 Task: For heading Use Montserrat with yellow colour & bold.  font size for heading22,  'Change the font style of data to'Montserrat and font size to 14,  Change the alignment of both headline & data to Align right In the sheet  CashFlow analysisbook
Action: Mouse moved to (73, 146)
Screenshot: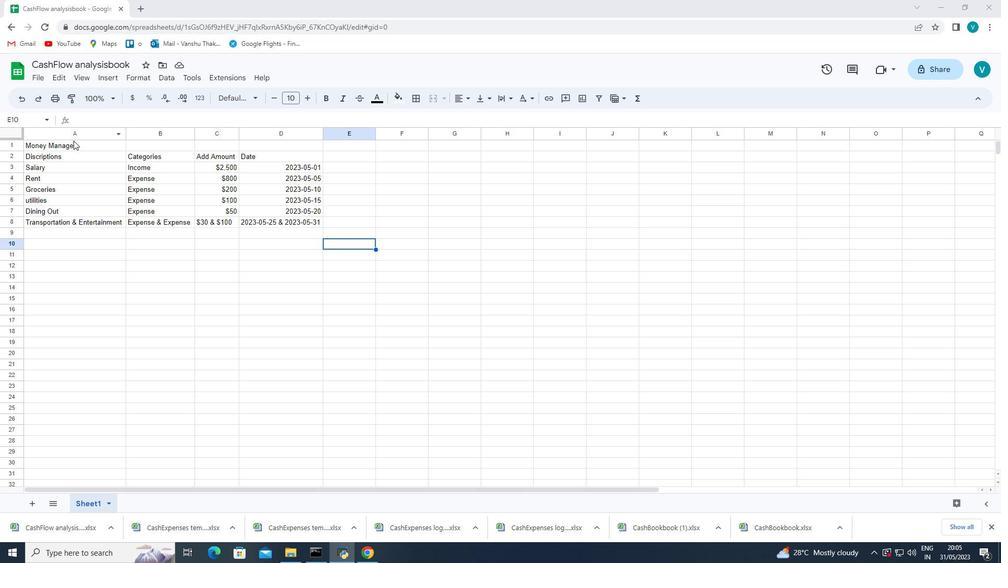 
Action: Mouse pressed left at (73, 146)
Screenshot: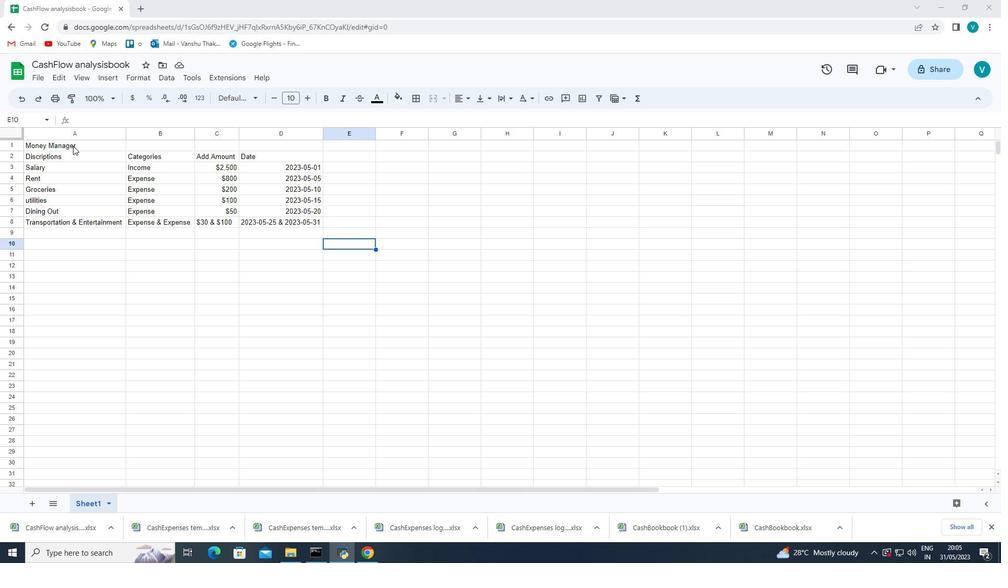 
Action: Mouse moved to (240, 101)
Screenshot: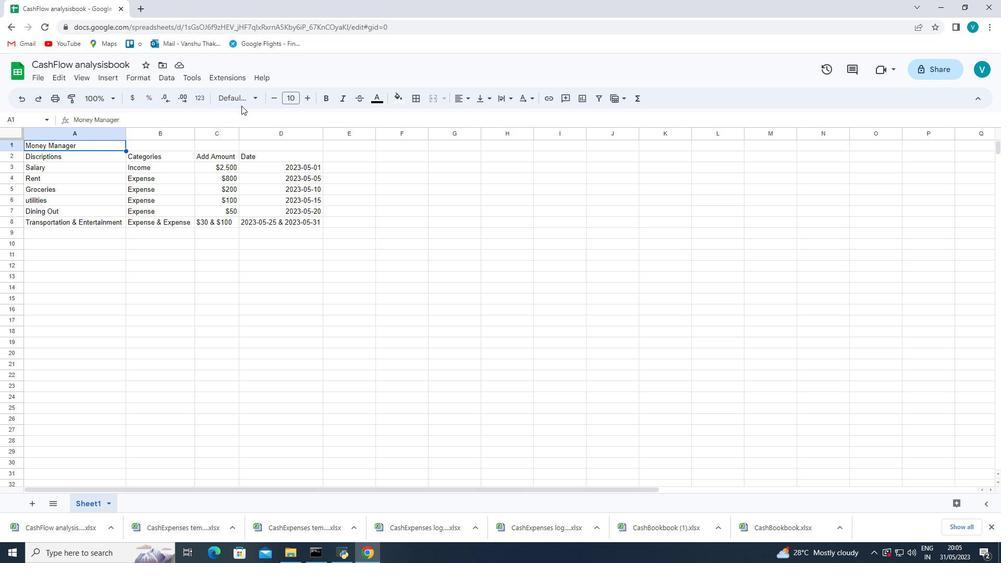 
Action: Mouse pressed left at (240, 101)
Screenshot: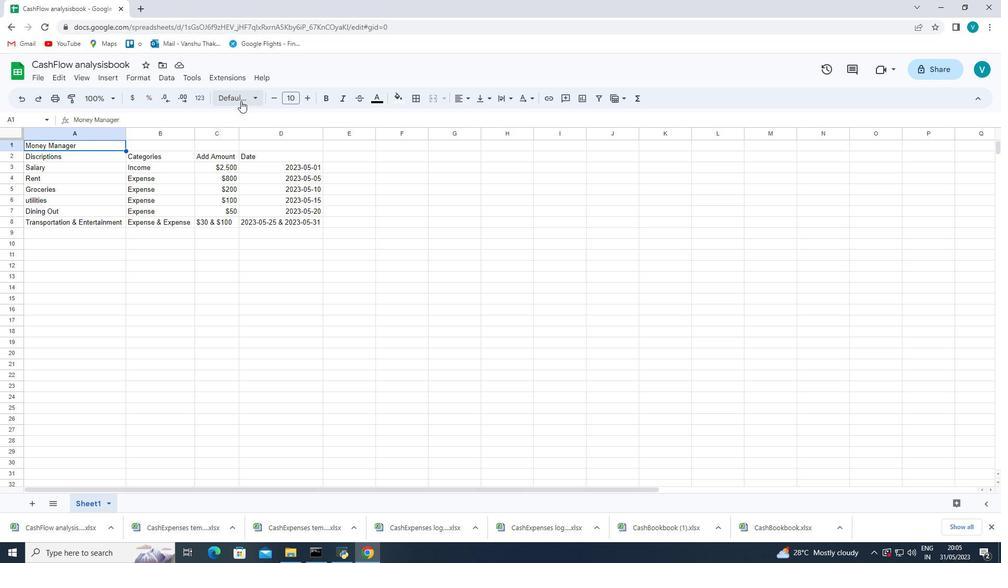 
Action: Mouse moved to (277, 384)
Screenshot: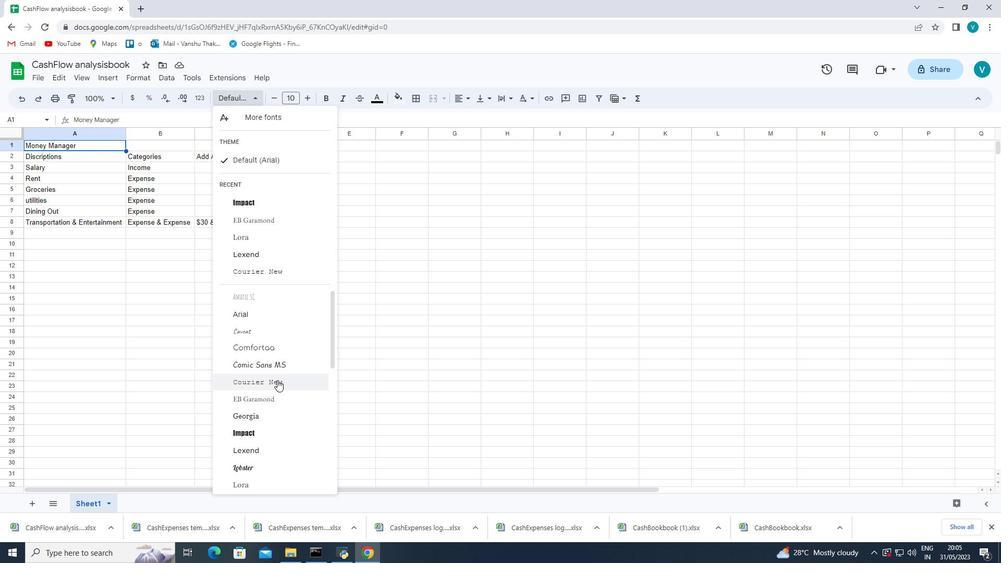 
Action: Mouse scrolled (277, 383) with delta (0, 0)
Screenshot: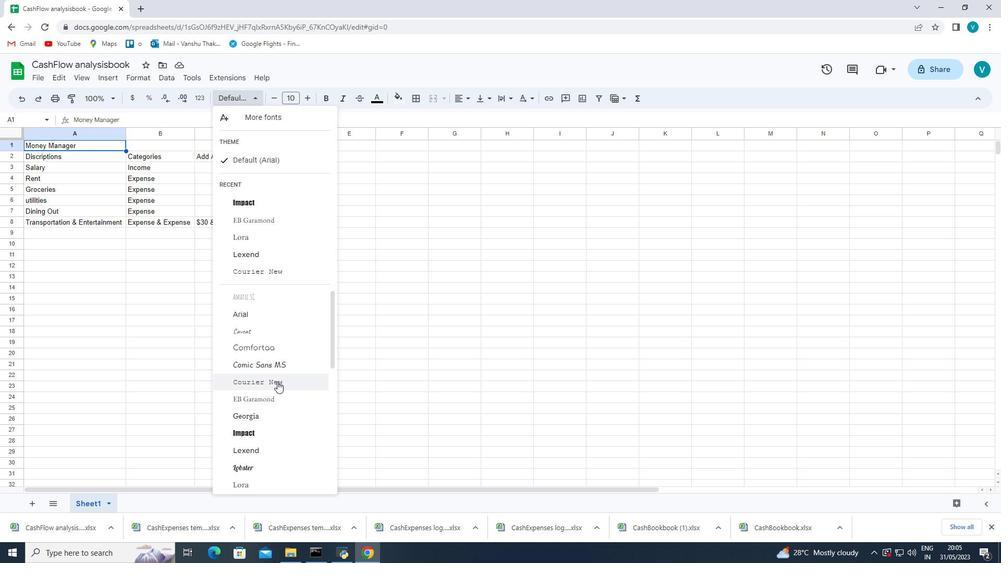 
Action: Mouse moved to (276, 384)
Screenshot: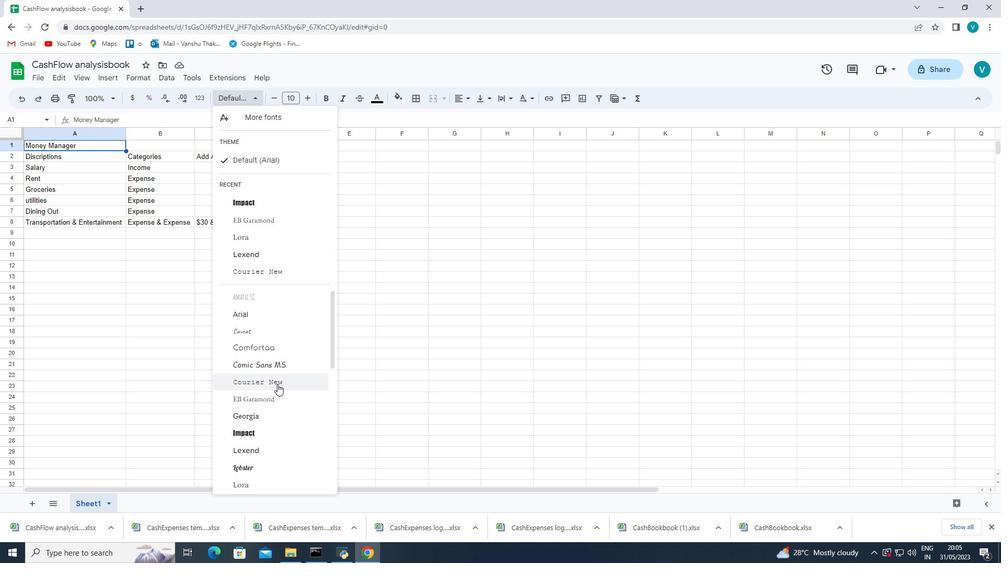
Action: Mouse scrolled (276, 383) with delta (0, 0)
Screenshot: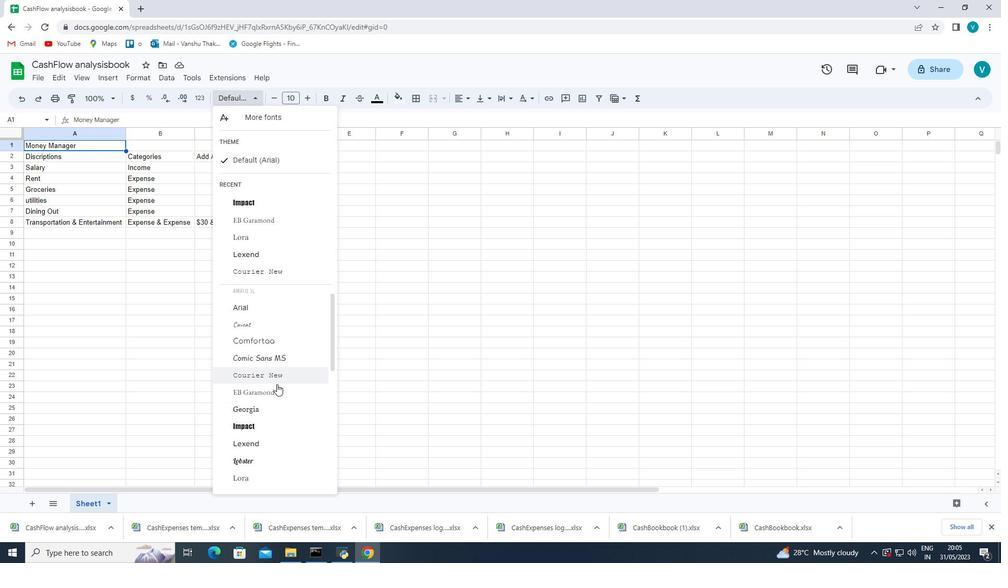 
Action: Mouse moved to (278, 409)
Screenshot: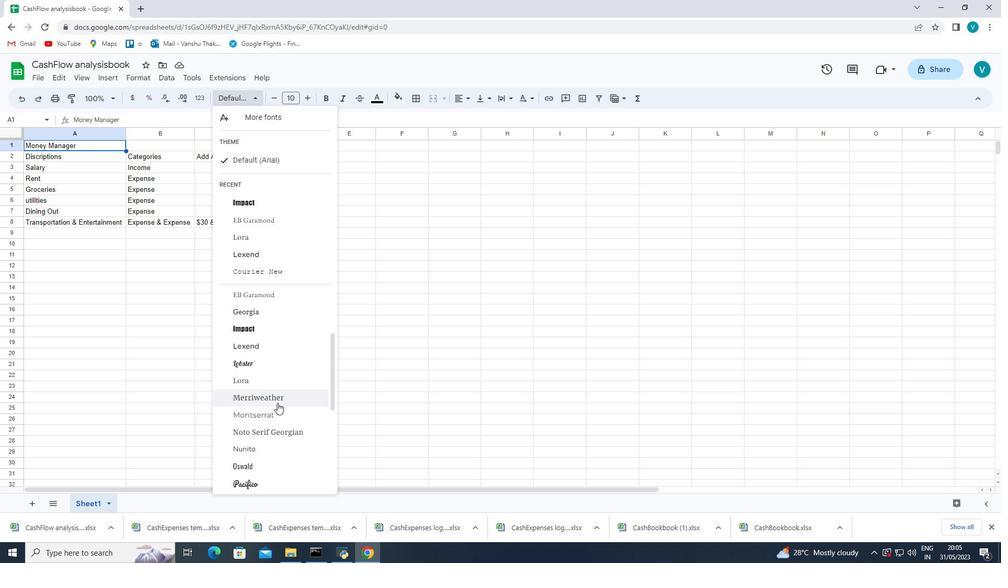 
Action: Mouse pressed left at (278, 409)
Screenshot: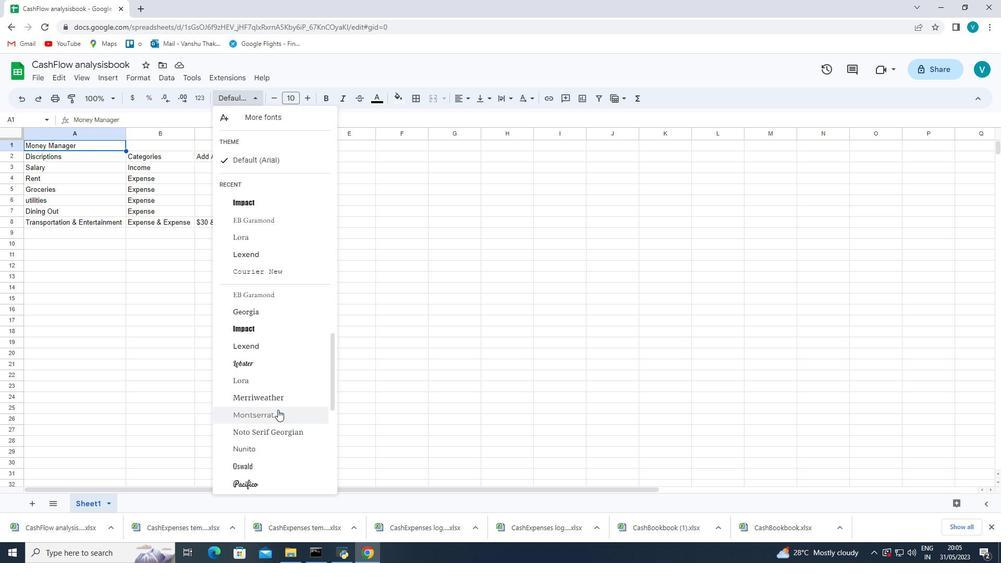 
Action: Mouse moved to (378, 103)
Screenshot: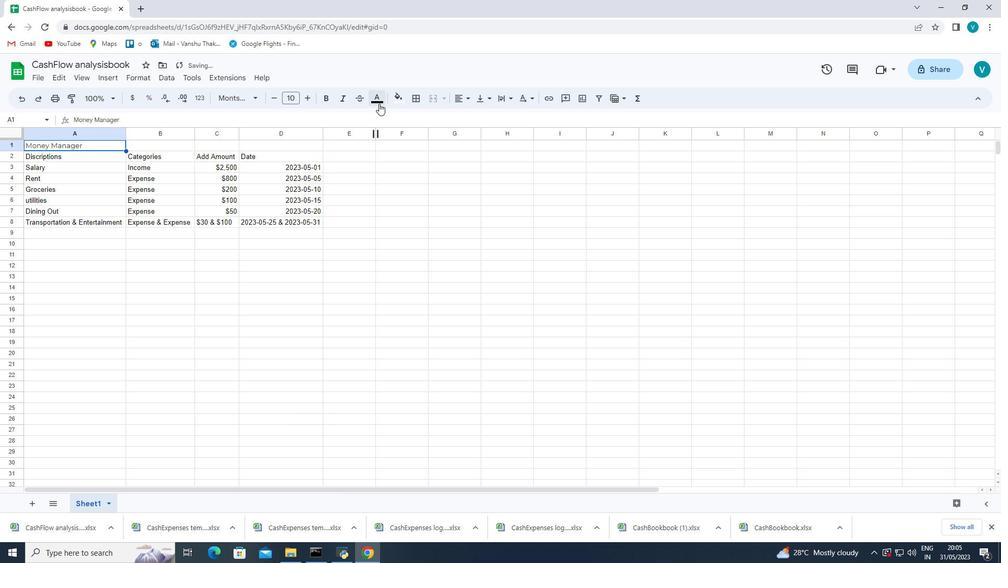 
Action: Mouse pressed left at (378, 103)
Screenshot: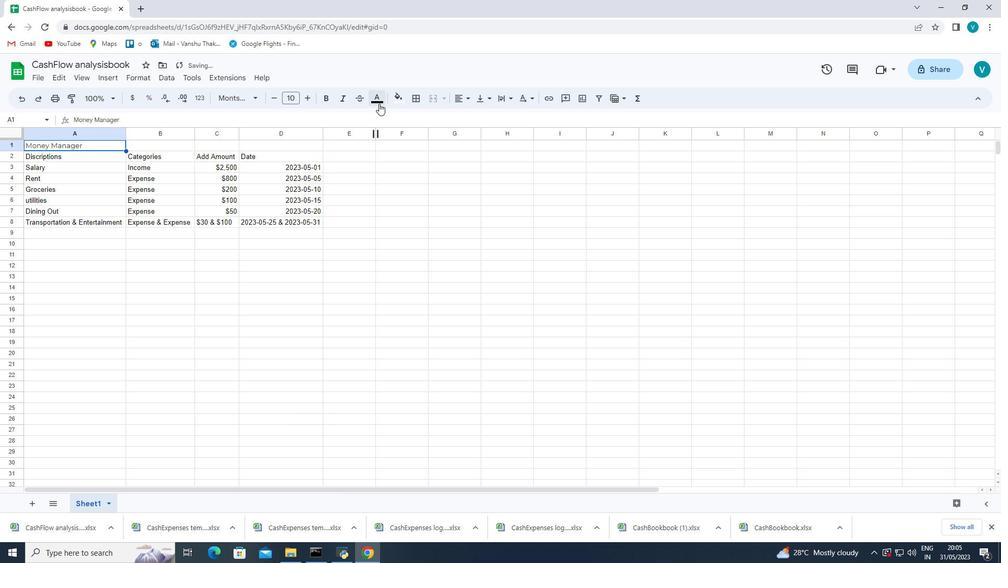 
Action: Mouse moved to (412, 146)
Screenshot: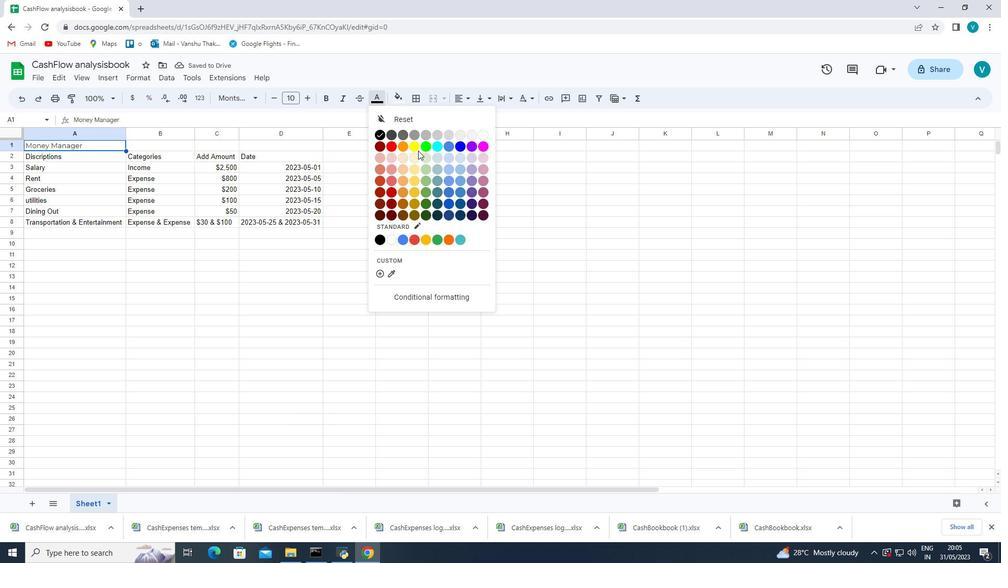 
Action: Mouse pressed left at (412, 146)
Screenshot: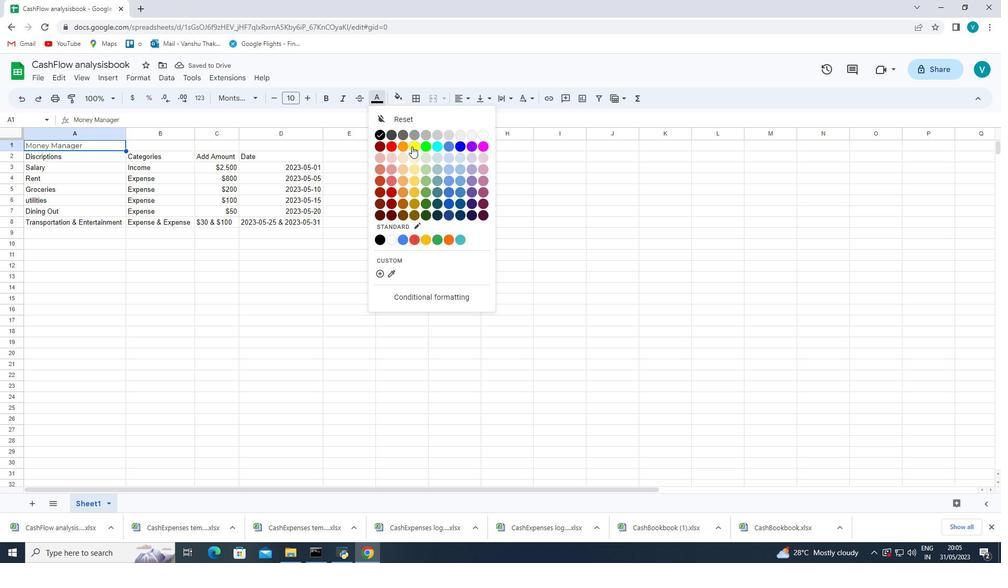 
Action: Mouse moved to (332, 100)
Screenshot: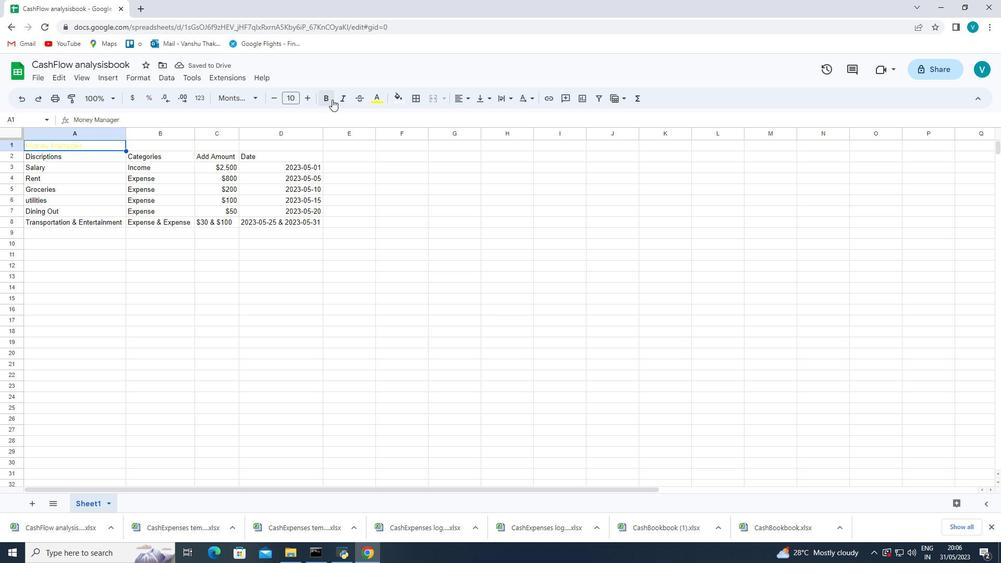 
Action: Mouse pressed left at (332, 100)
Screenshot: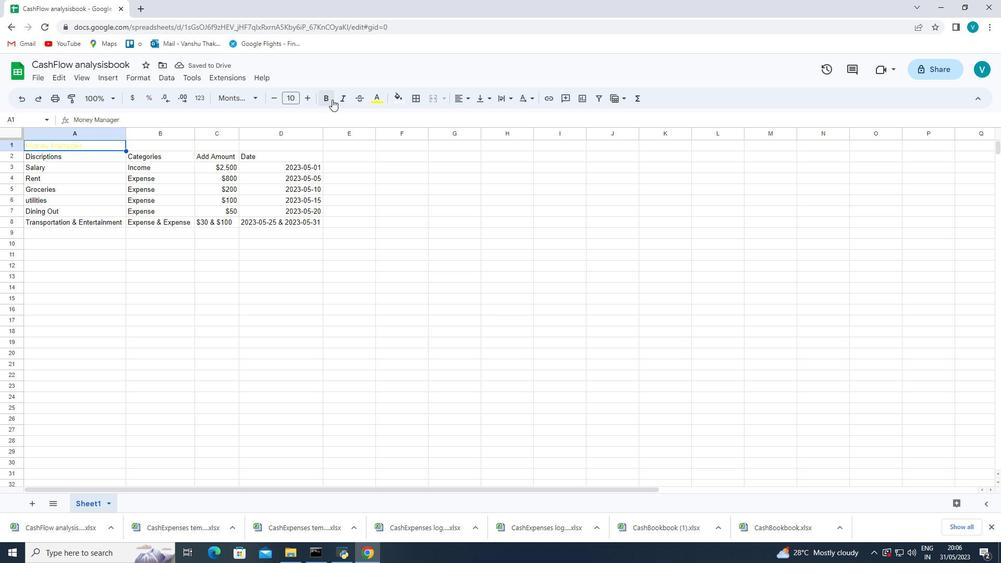
Action: Mouse moved to (304, 99)
Screenshot: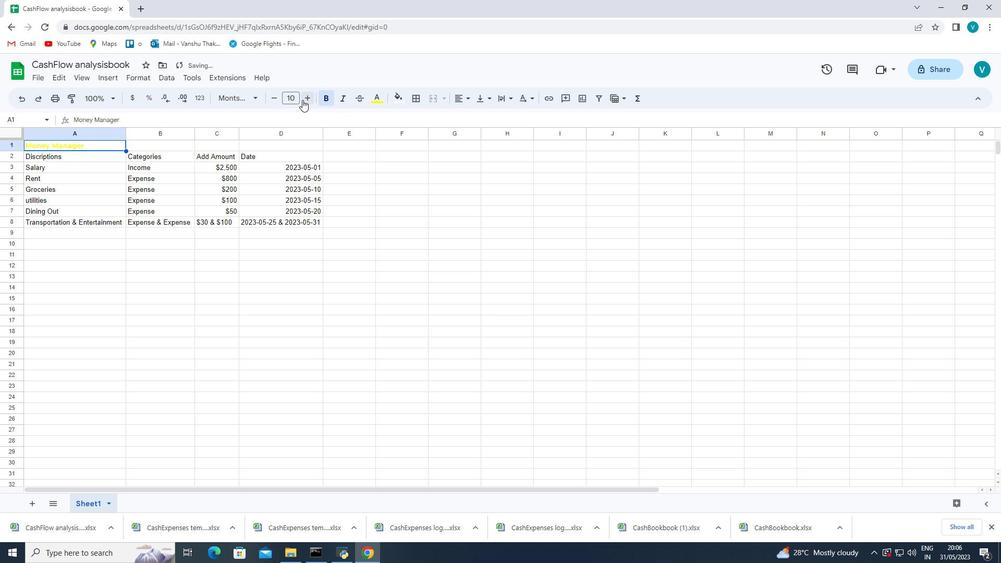 
Action: Mouse pressed left at (304, 99)
Screenshot: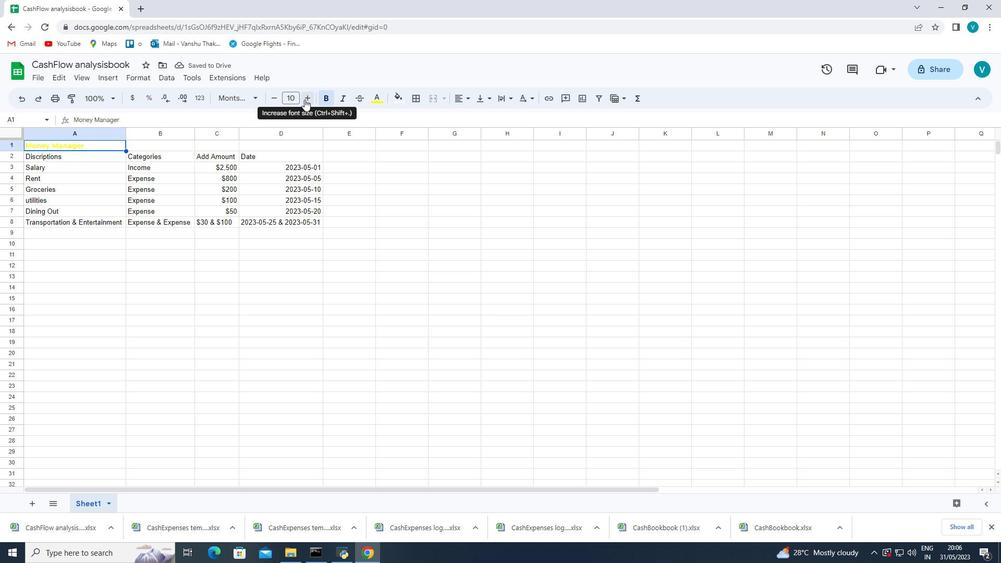 
Action: Mouse pressed left at (304, 99)
Screenshot: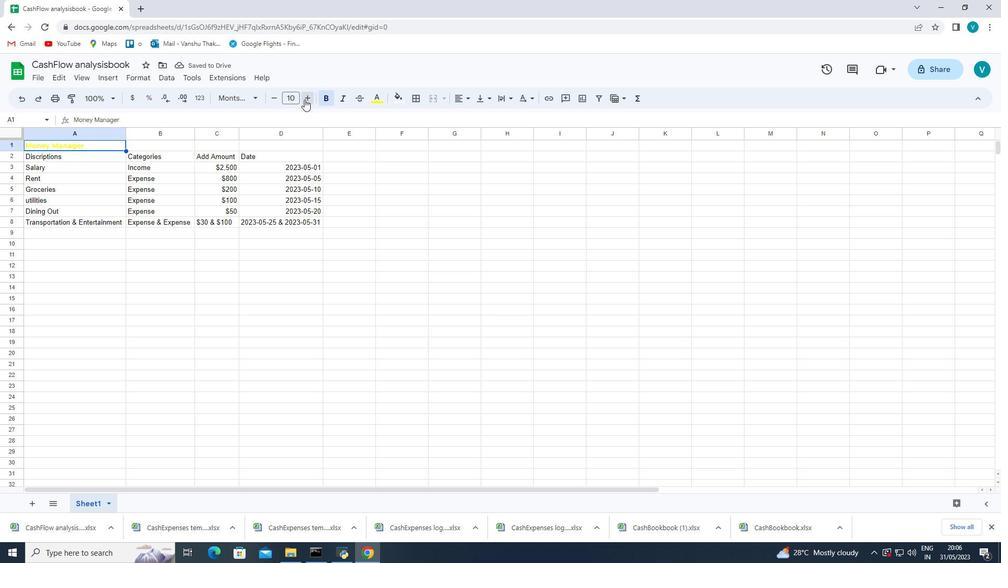 
Action: Mouse pressed left at (304, 99)
Screenshot: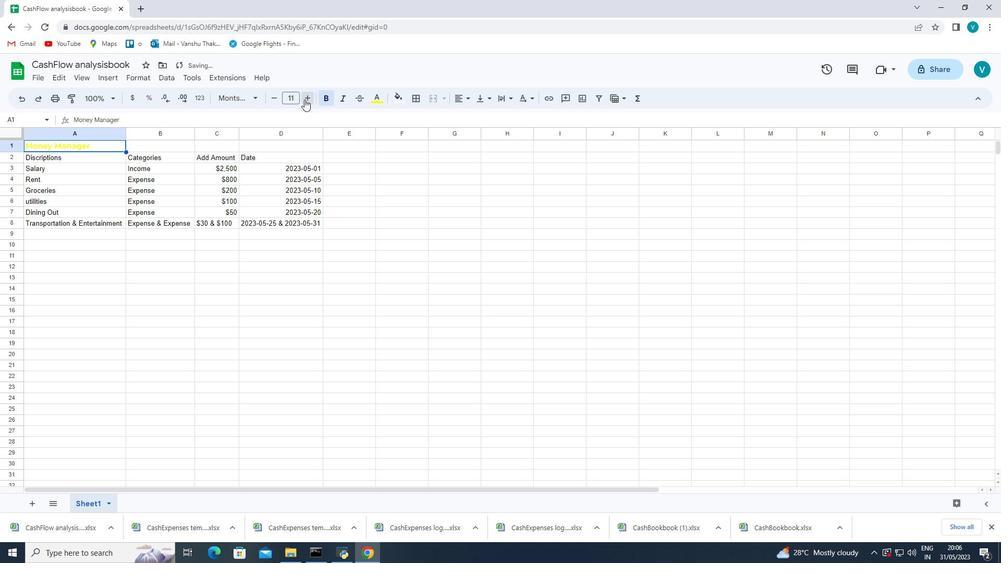 
Action: Mouse pressed left at (304, 99)
Screenshot: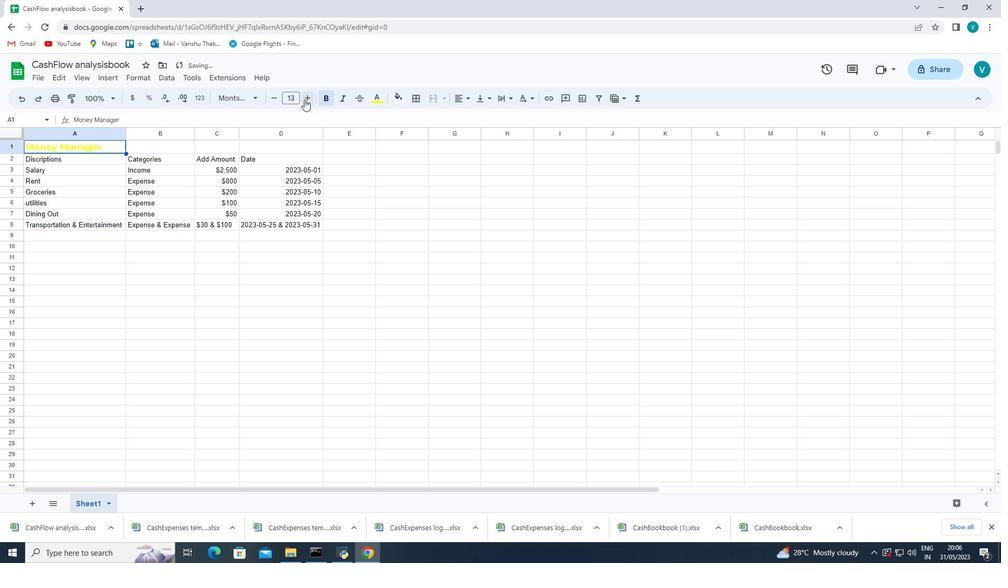 
Action: Mouse moved to (305, 99)
Screenshot: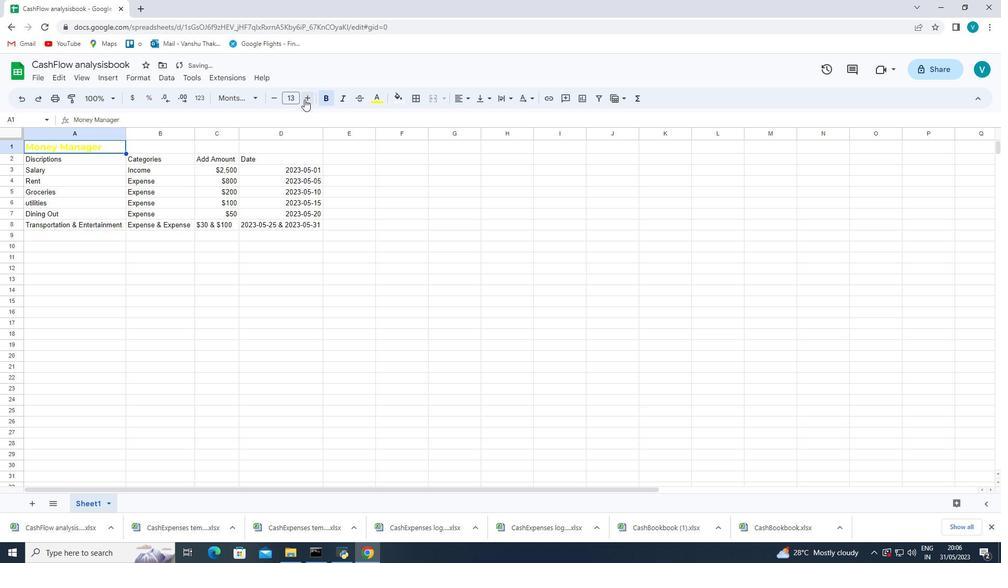 
Action: Mouse pressed left at (305, 99)
Screenshot: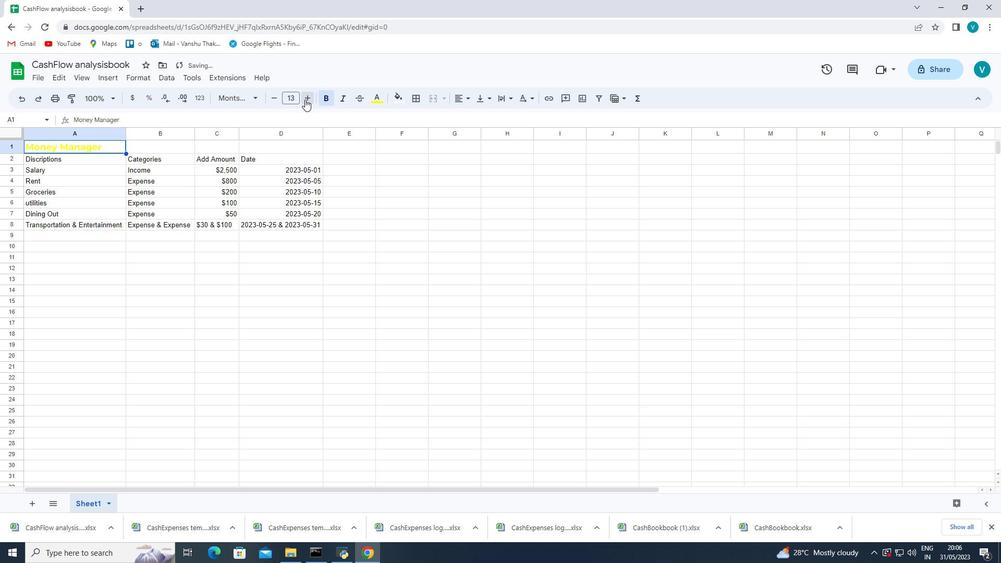 
Action: Mouse pressed left at (305, 99)
Screenshot: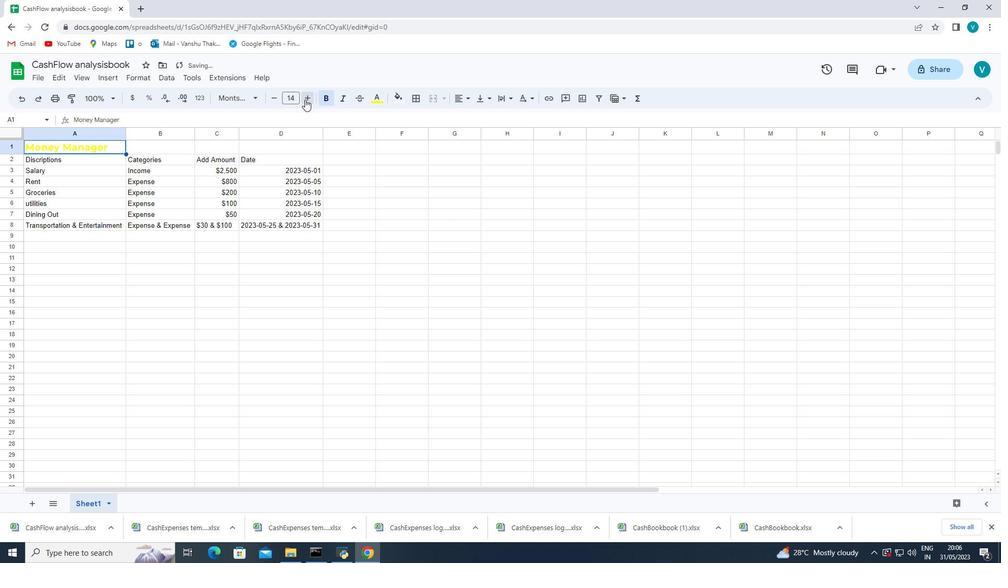 
Action: Mouse pressed left at (305, 99)
Screenshot: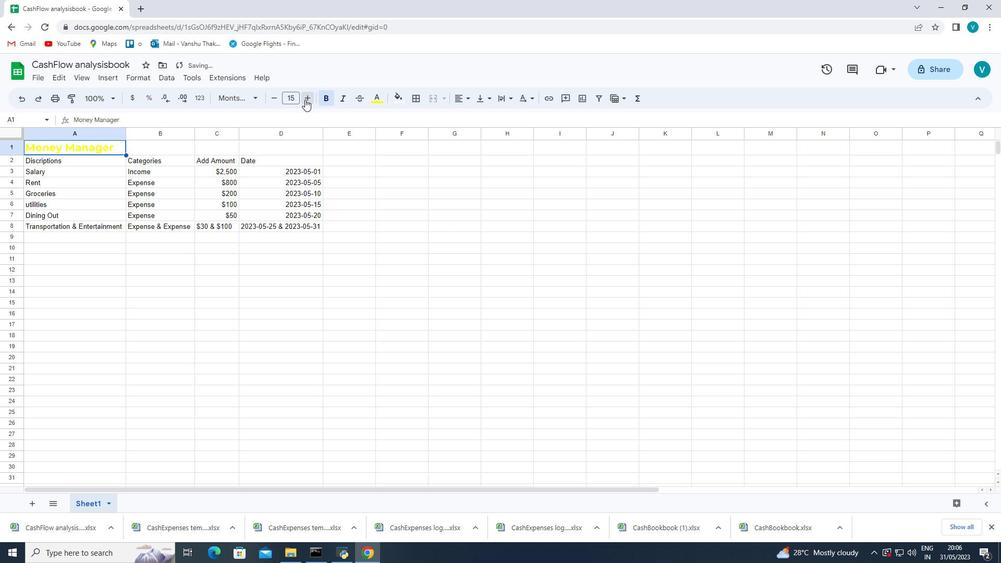 
Action: Mouse pressed left at (305, 99)
Screenshot: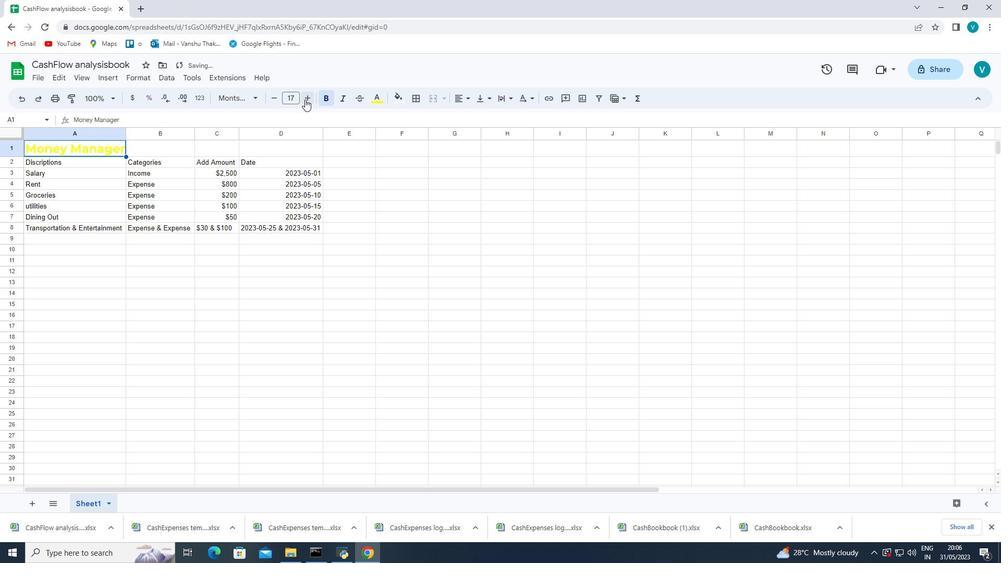 
Action: Mouse pressed left at (305, 99)
Screenshot: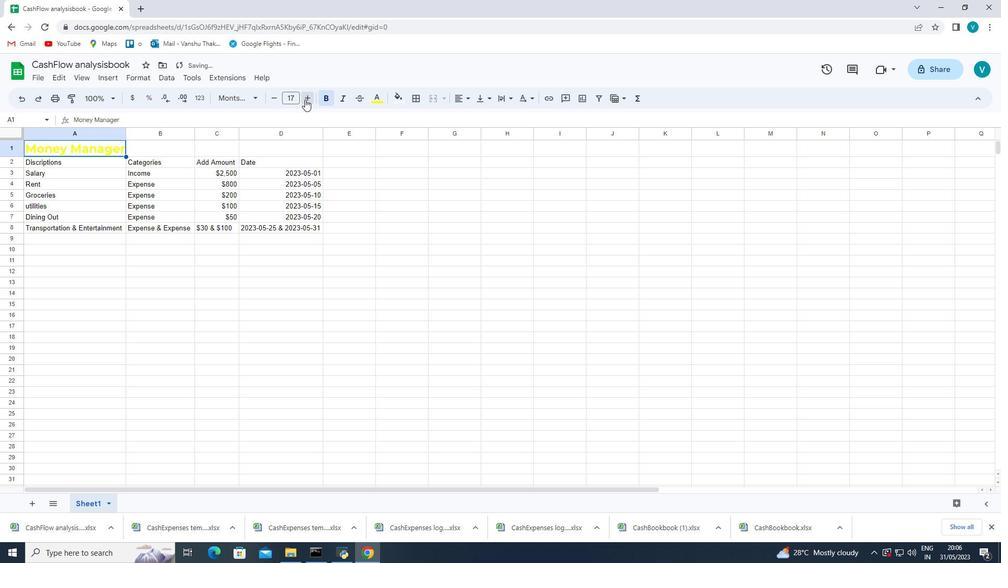 
Action: Mouse pressed left at (305, 99)
Screenshot: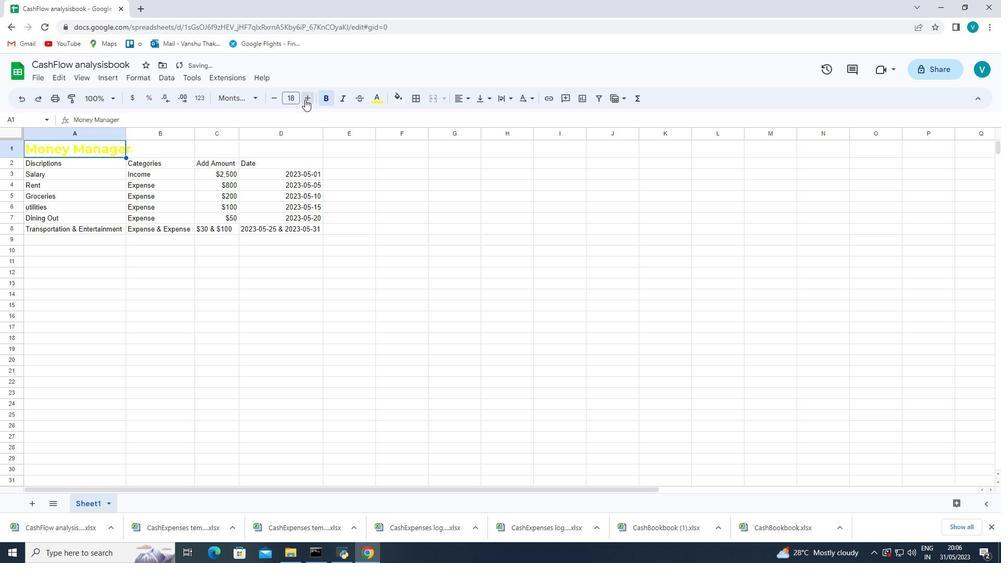 
Action: Mouse pressed left at (305, 99)
Screenshot: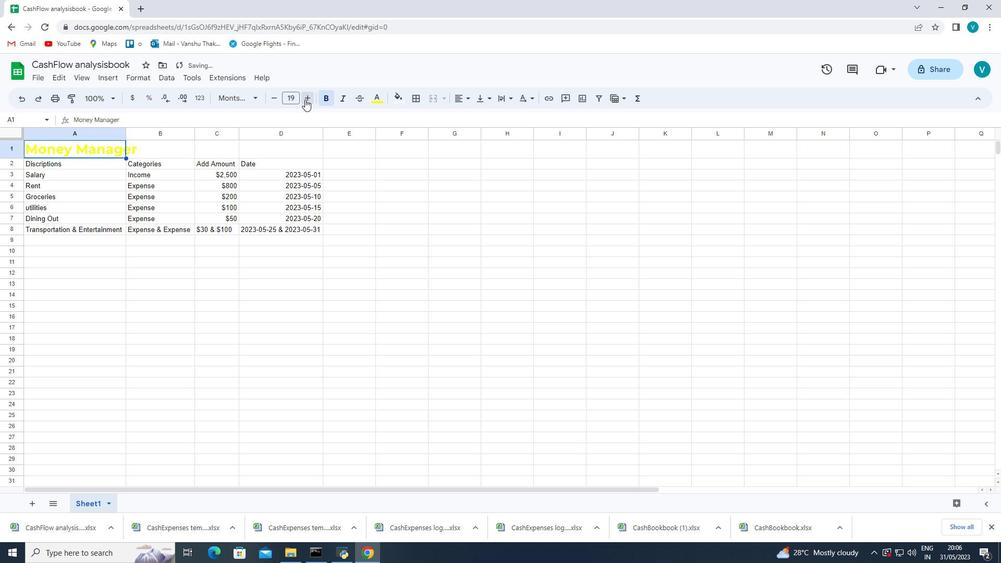 
Action: Mouse pressed left at (305, 99)
Screenshot: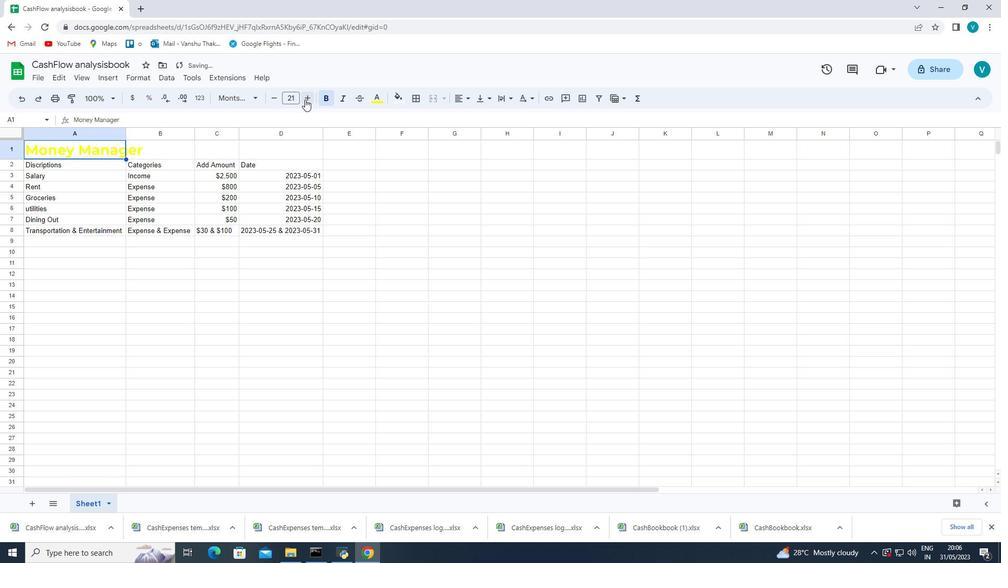 
Action: Mouse moved to (400, 214)
Screenshot: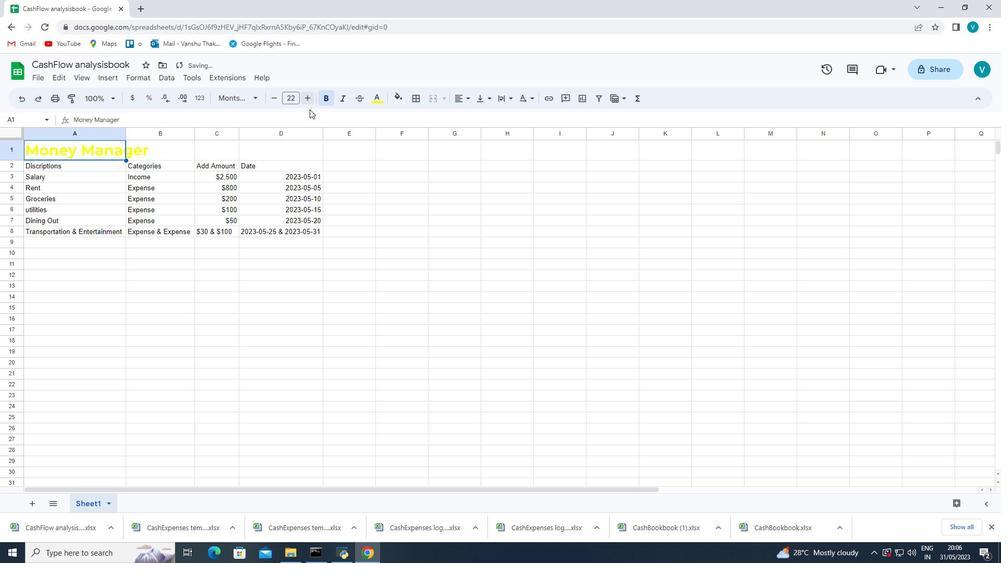 
Action: Mouse pressed left at (400, 214)
Screenshot: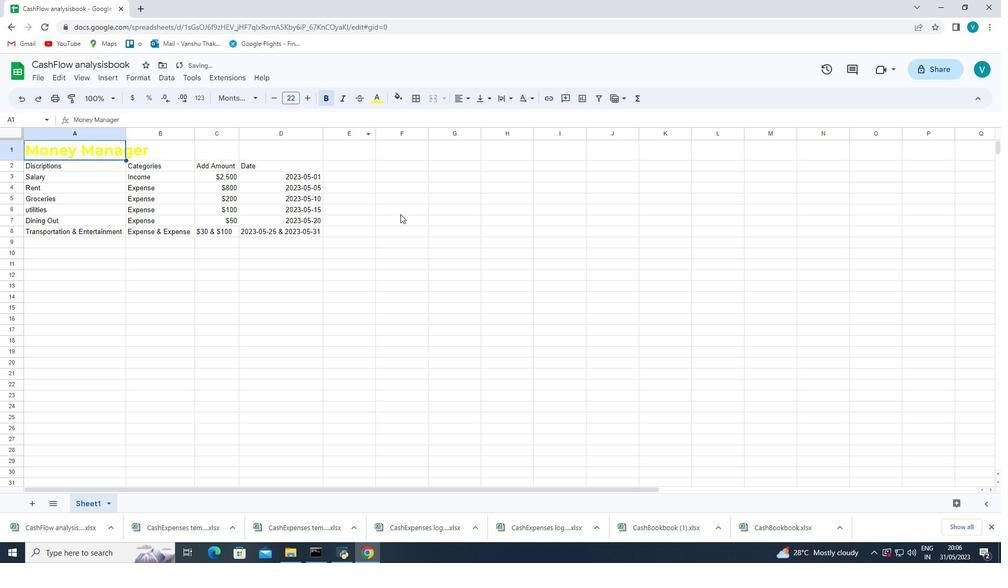 
Action: Mouse moved to (47, 167)
Screenshot: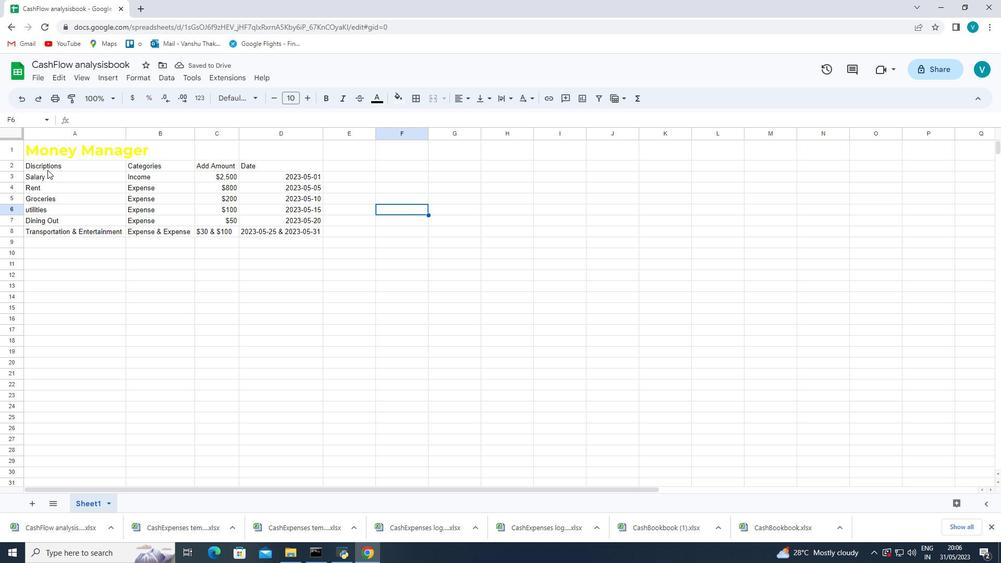 
Action: Mouse pressed left at (47, 167)
Screenshot: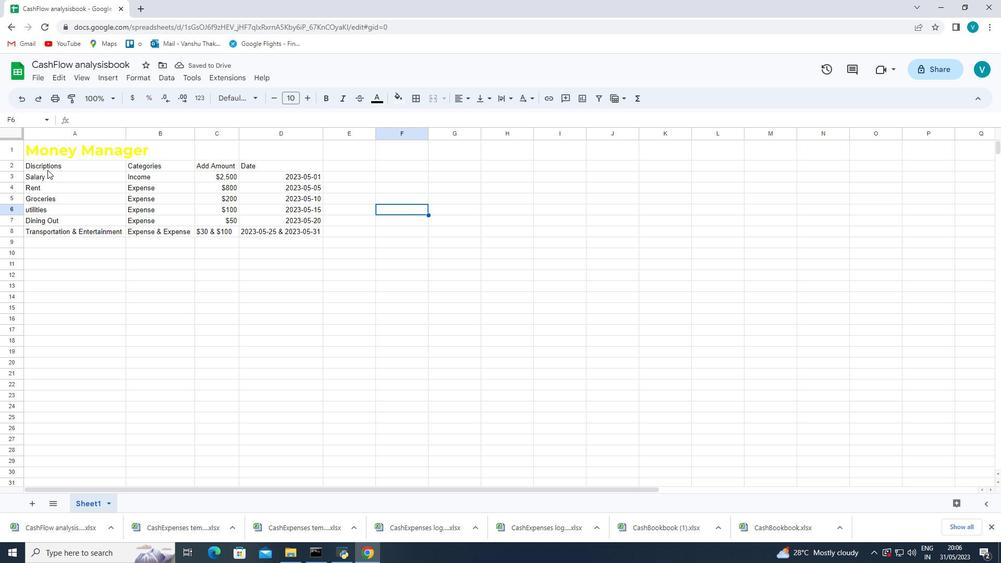 
Action: Mouse moved to (245, 99)
Screenshot: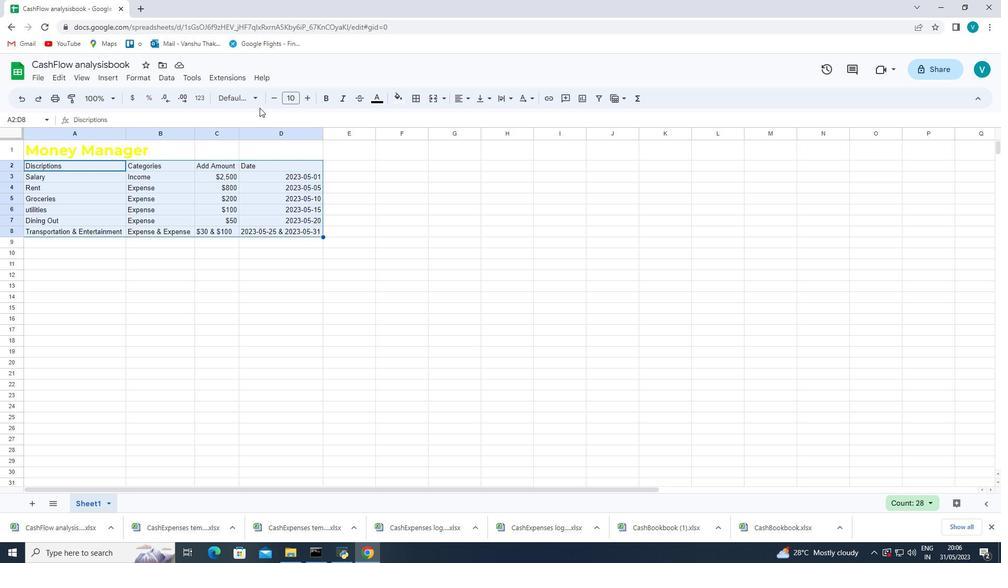 
Action: Mouse pressed left at (245, 99)
Screenshot: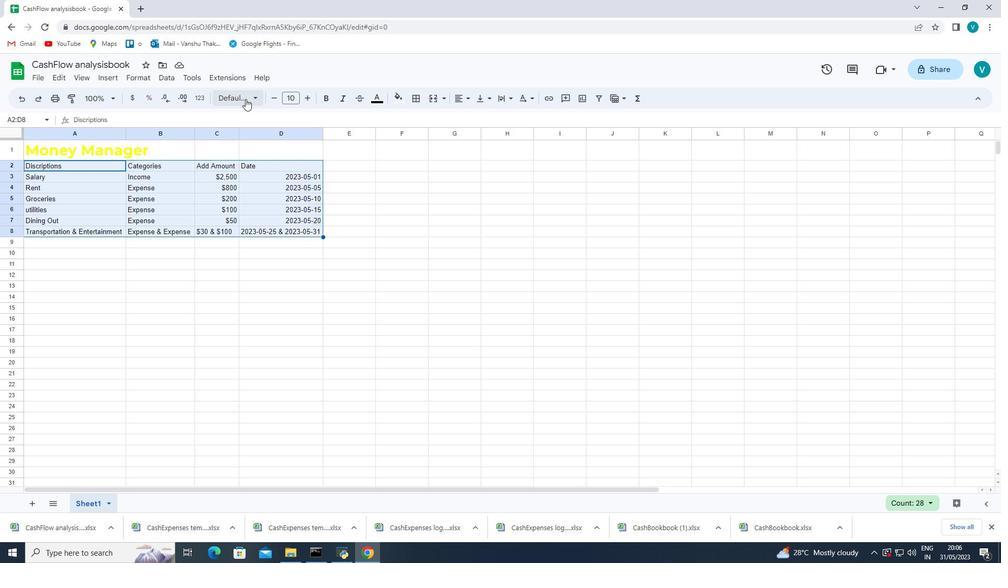 
Action: Mouse moved to (270, 205)
Screenshot: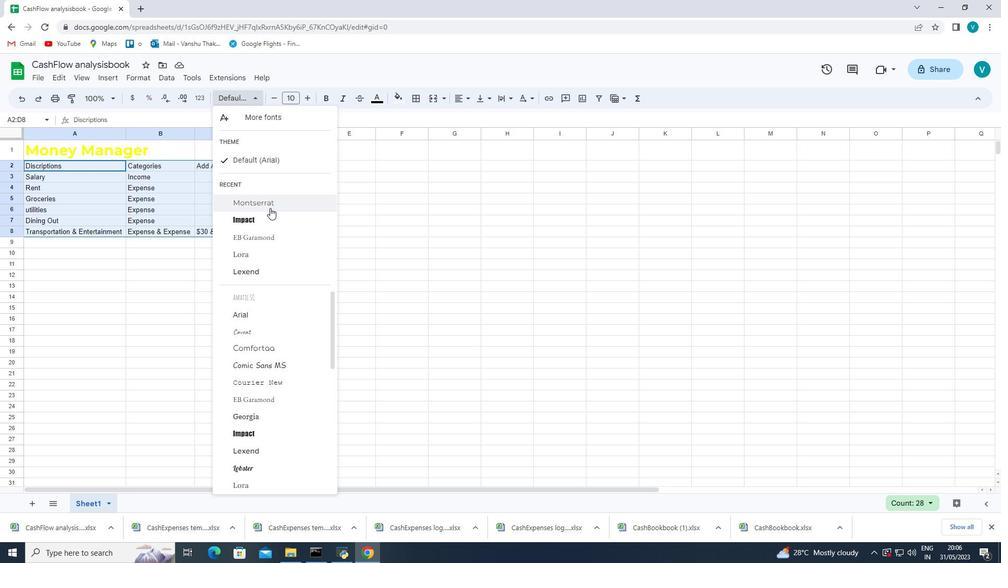 
Action: Mouse pressed left at (270, 205)
Screenshot: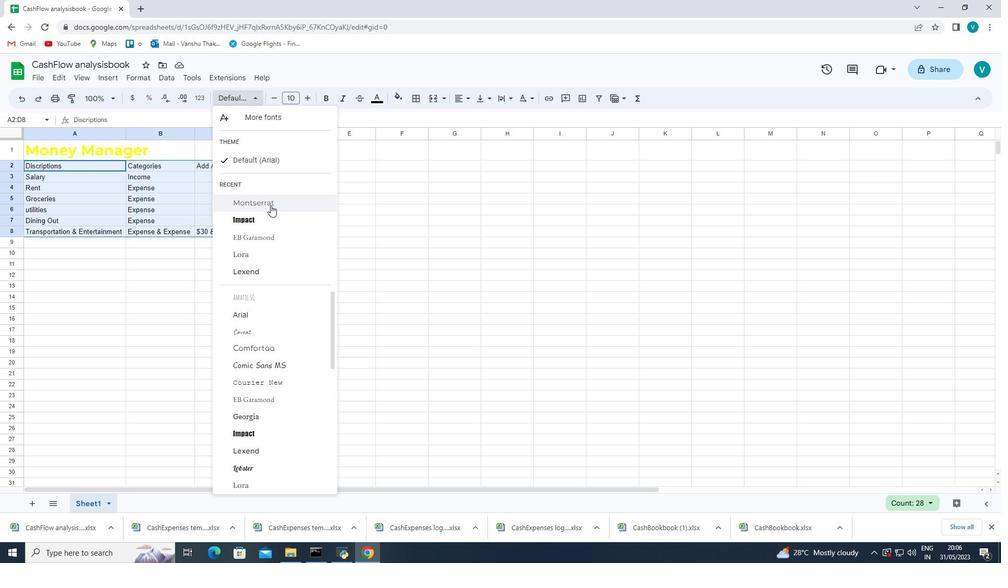 
Action: Mouse moved to (306, 99)
Screenshot: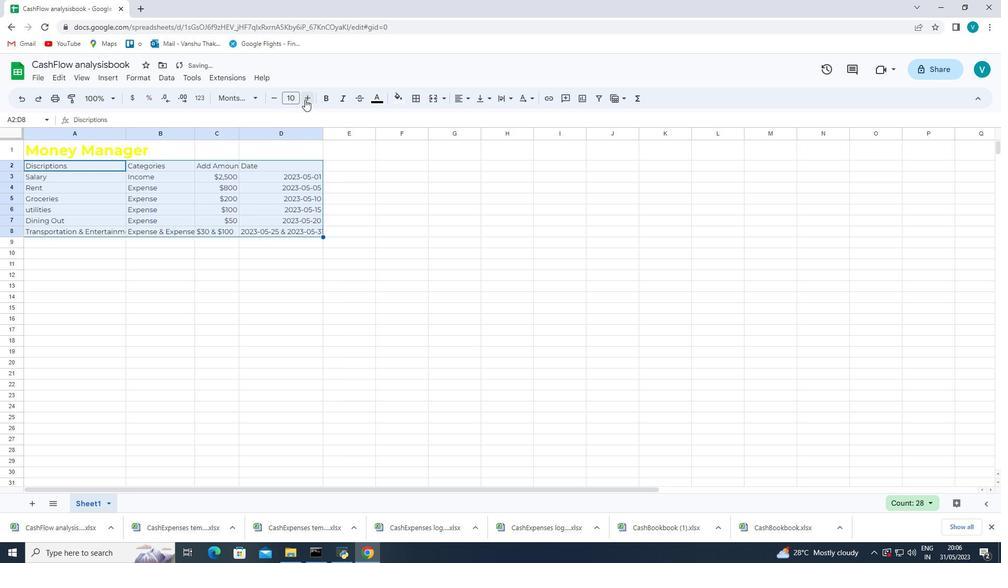 
Action: Mouse pressed left at (306, 99)
Screenshot: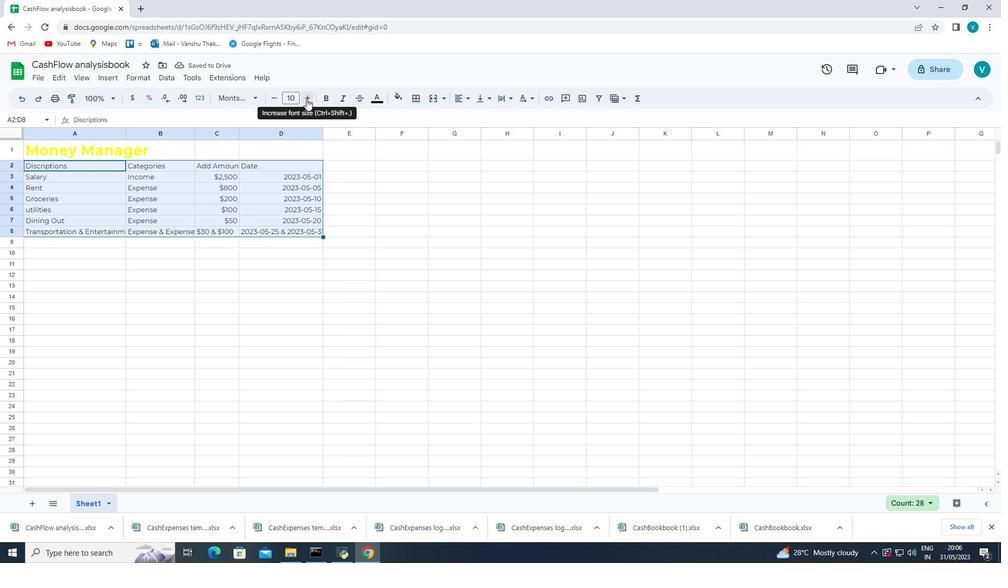 
Action: Mouse pressed left at (306, 99)
Screenshot: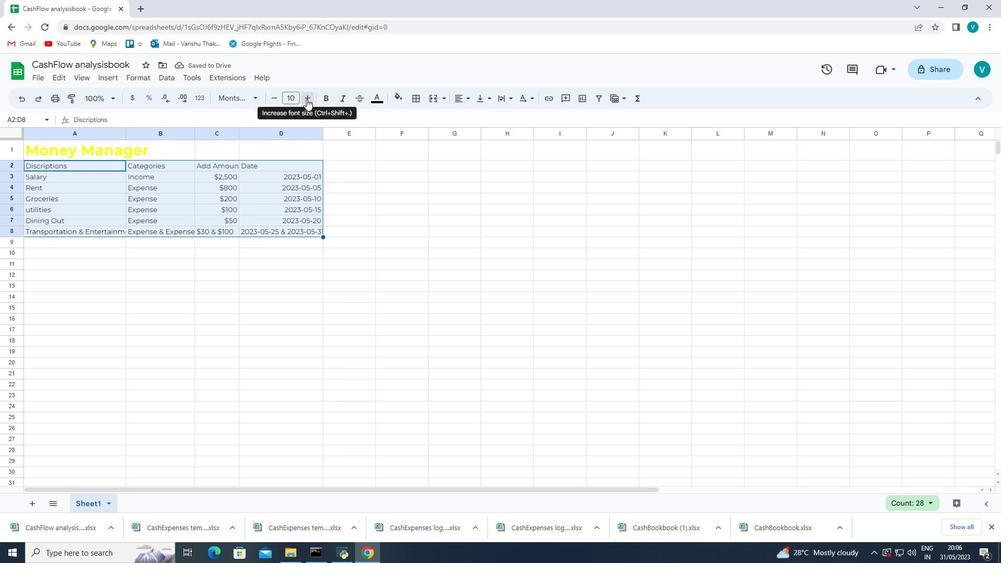 
Action: Mouse pressed left at (306, 99)
Screenshot: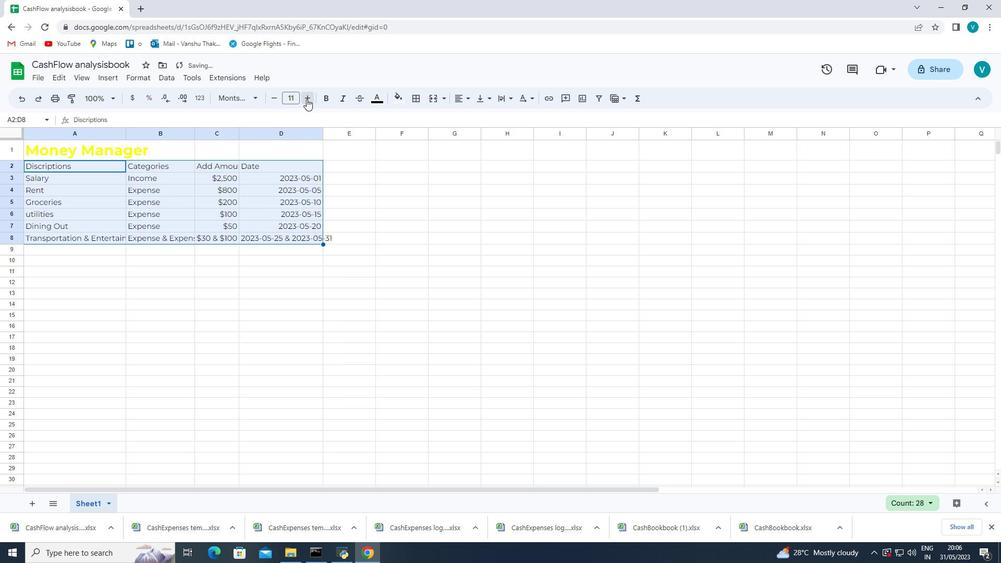 
Action: Mouse pressed left at (306, 99)
Screenshot: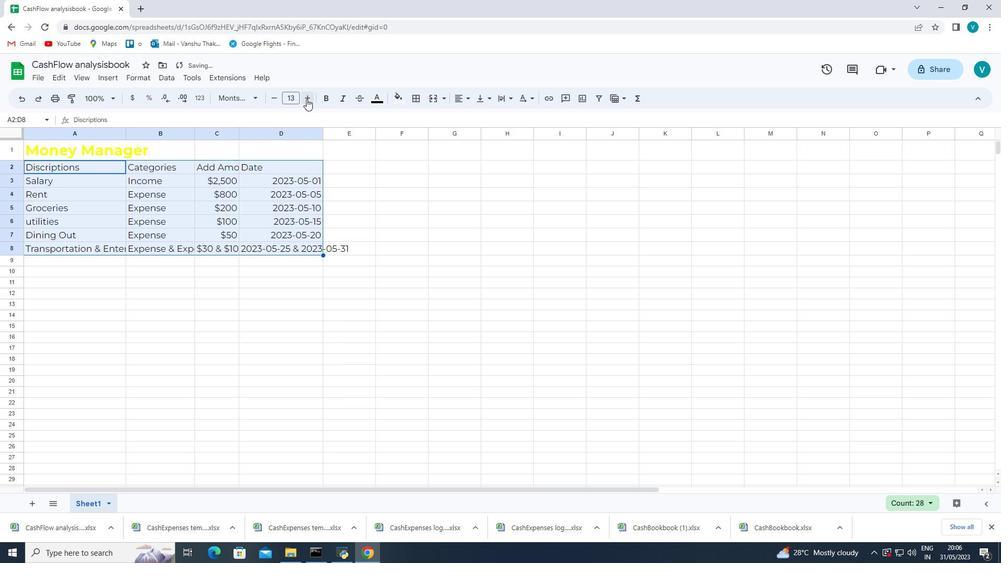 
Action: Mouse moved to (430, 170)
Screenshot: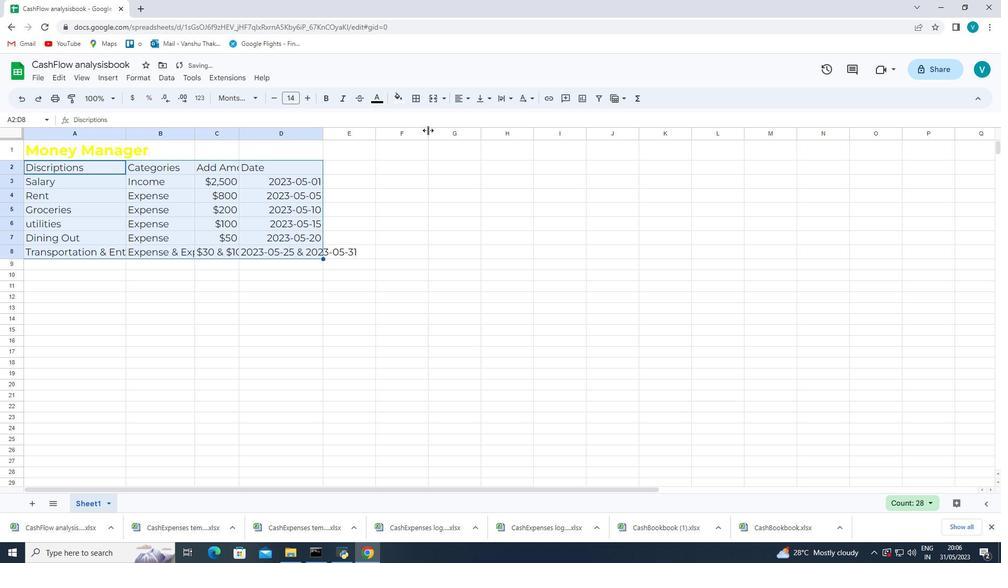 
Action: Mouse pressed left at (430, 170)
Screenshot: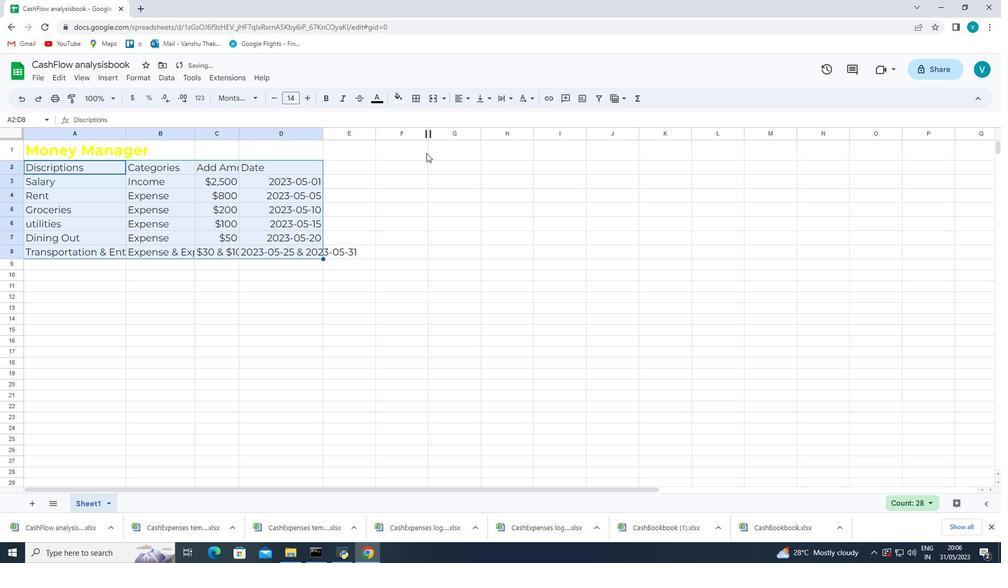 
Action: Mouse moved to (99, 152)
Screenshot: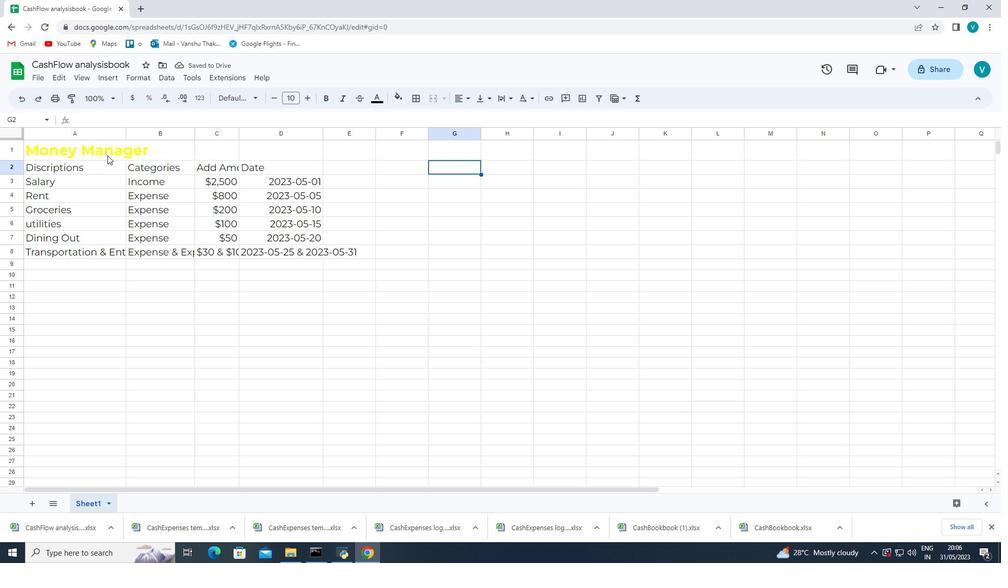
Action: Mouse pressed left at (99, 152)
Screenshot: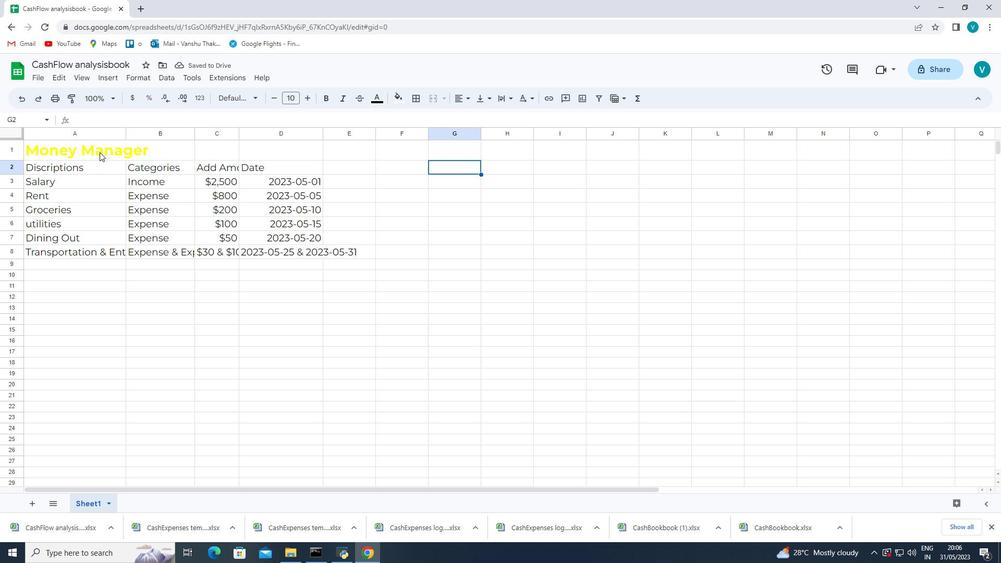 
Action: Mouse moved to (462, 221)
Screenshot: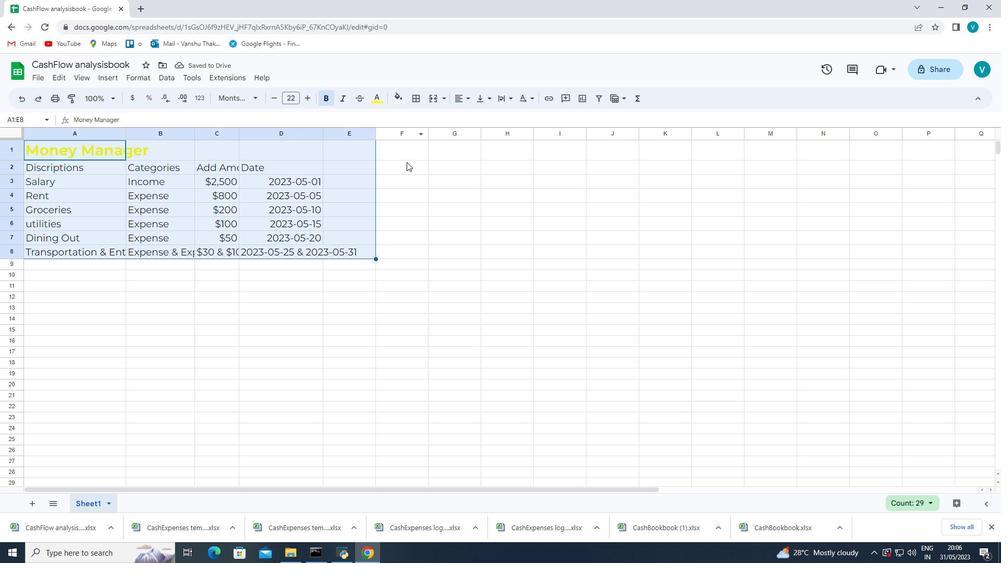 
Action: Mouse pressed left at (462, 221)
Screenshot: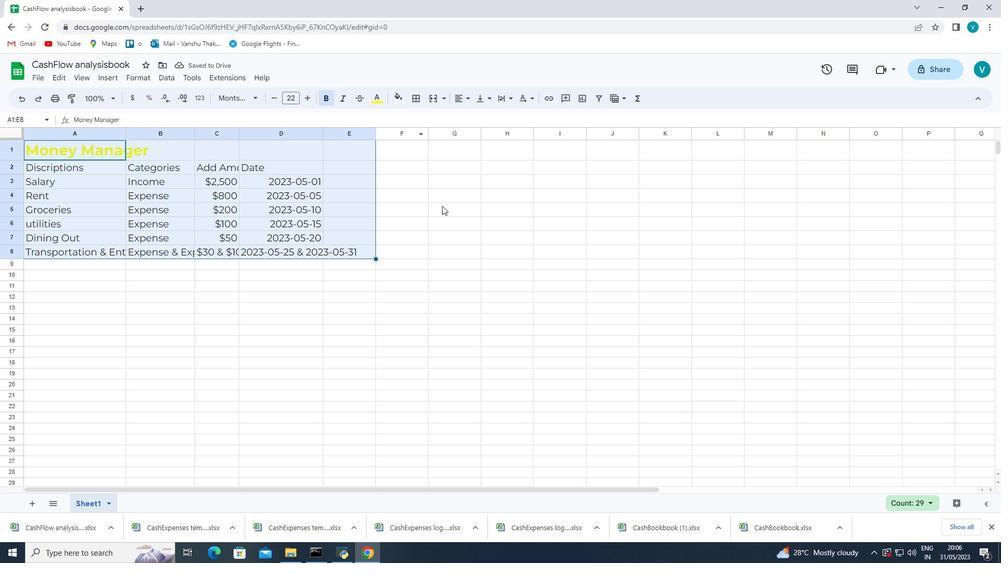 
Action: Mouse moved to (96, 149)
Screenshot: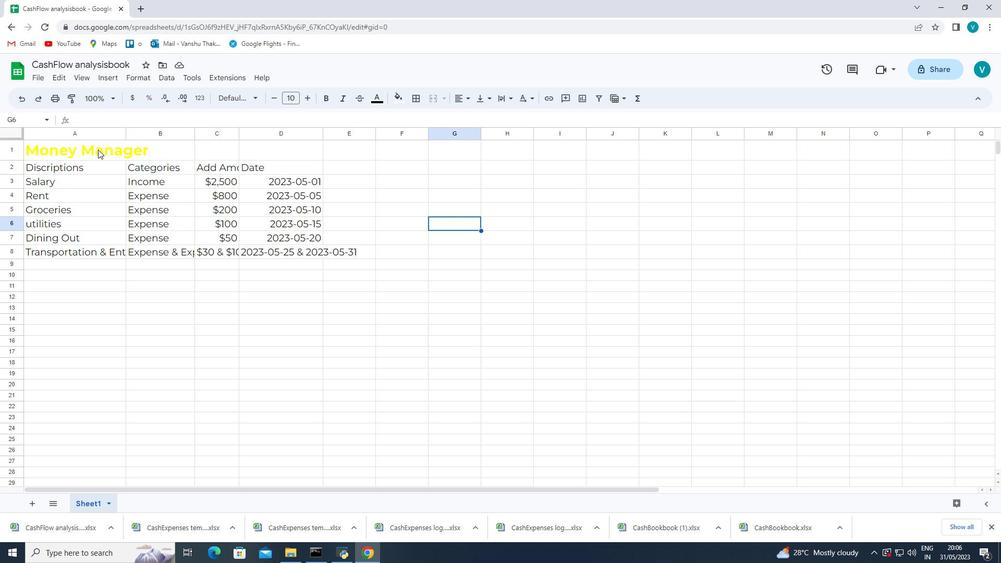 
Action: Mouse pressed left at (96, 149)
Screenshot: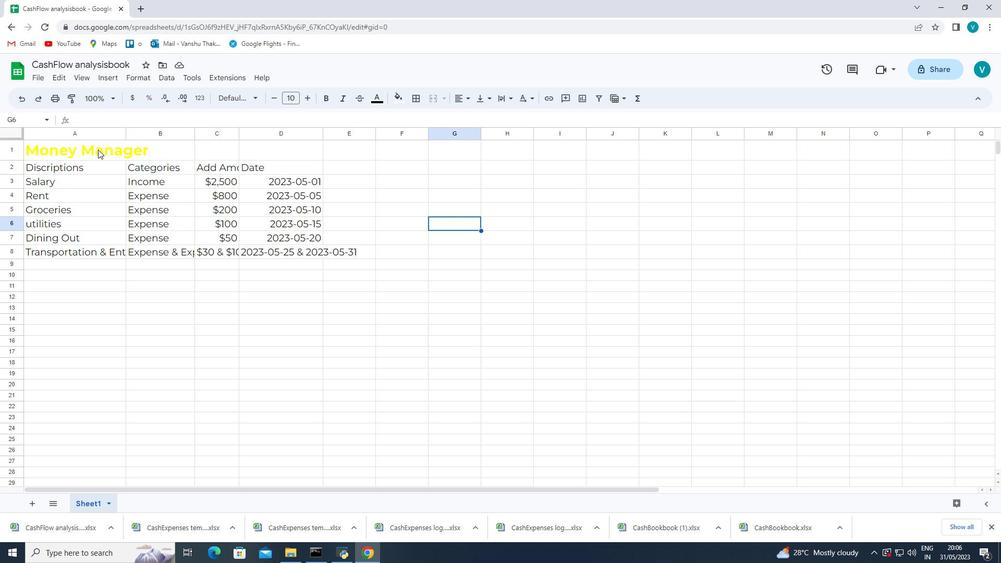 
Action: Mouse moved to (458, 102)
Screenshot: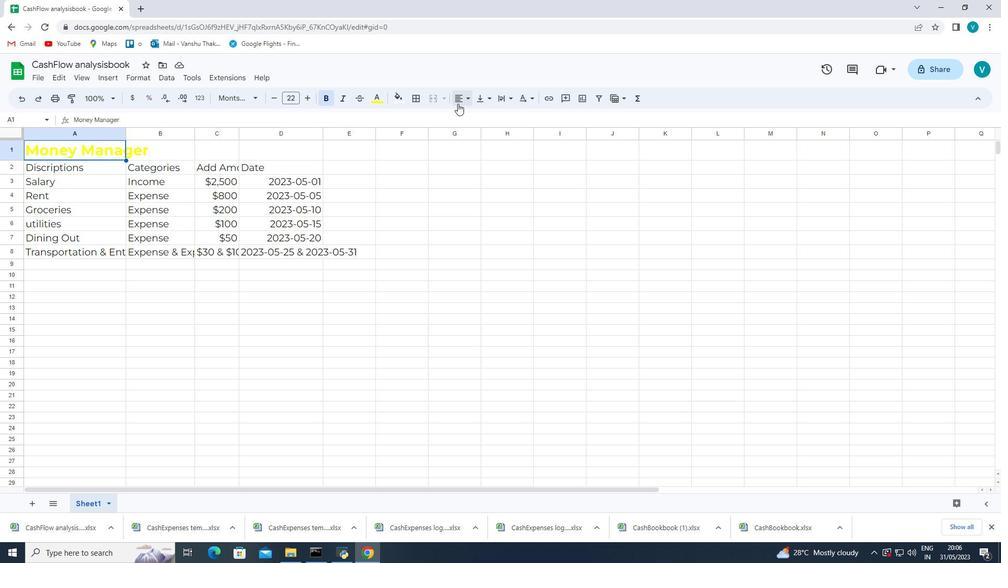 
Action: Mouse pressed left at (458, 102)
Screenshot: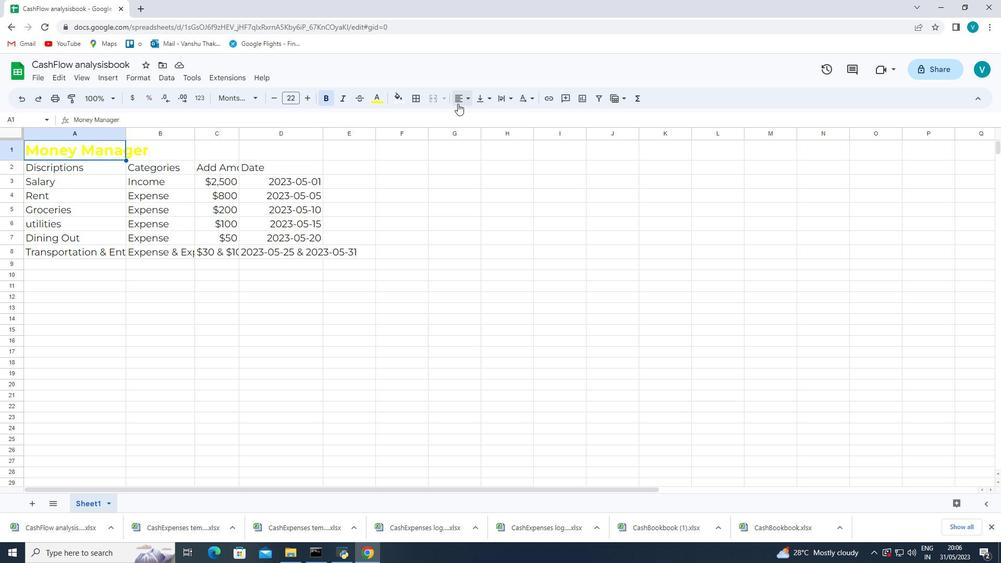 
Action: Mouse moved to (498, 121)
Screenshot: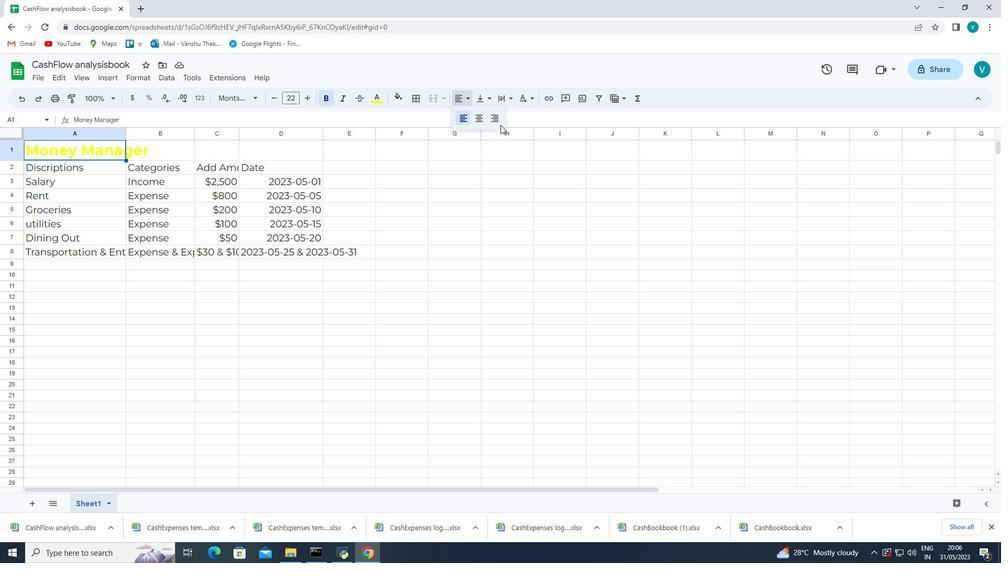
Action: Mouse pressed left at (498, 121)
Screenshot: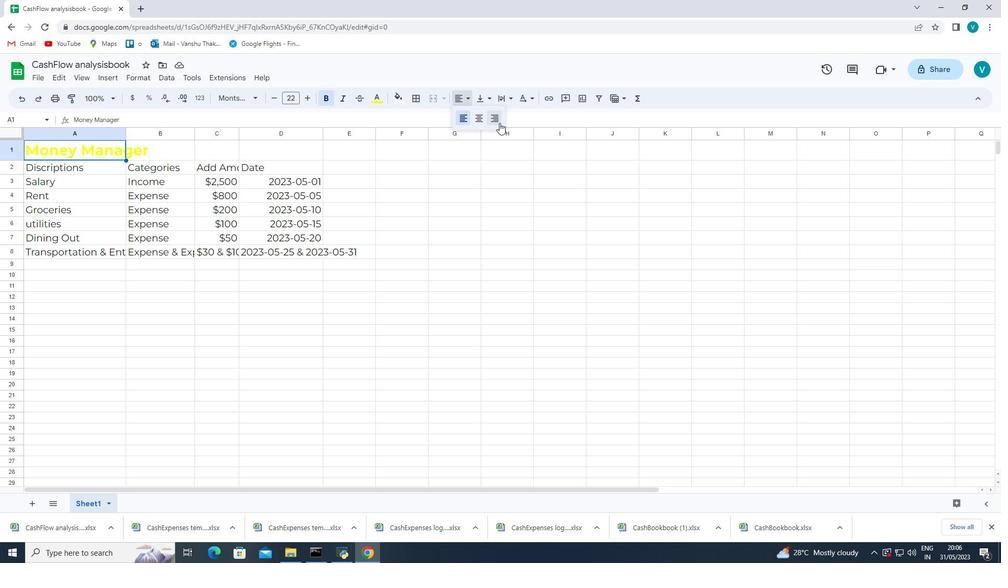 
Action: Mouse moved to (436, 233)
Screenshot: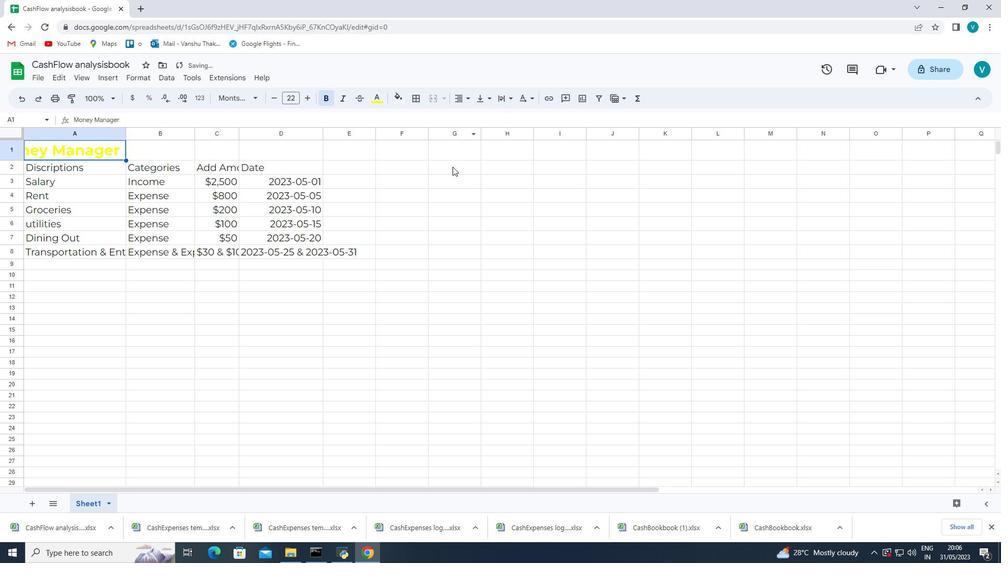 
Action: Mouse pressed left at (436, 233)
Screenshot: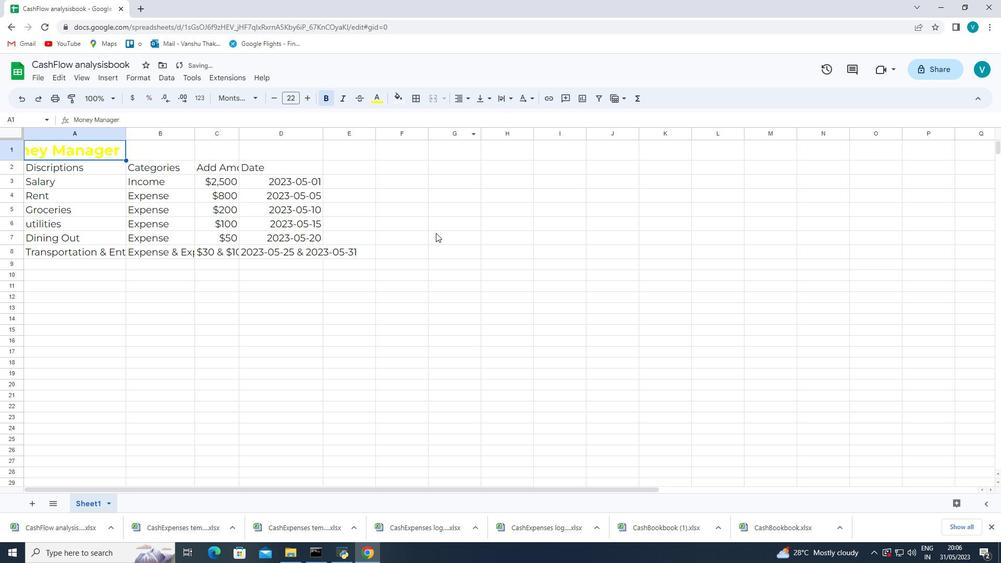 
Action: Mouse moved to (34, 158)
Screenshot: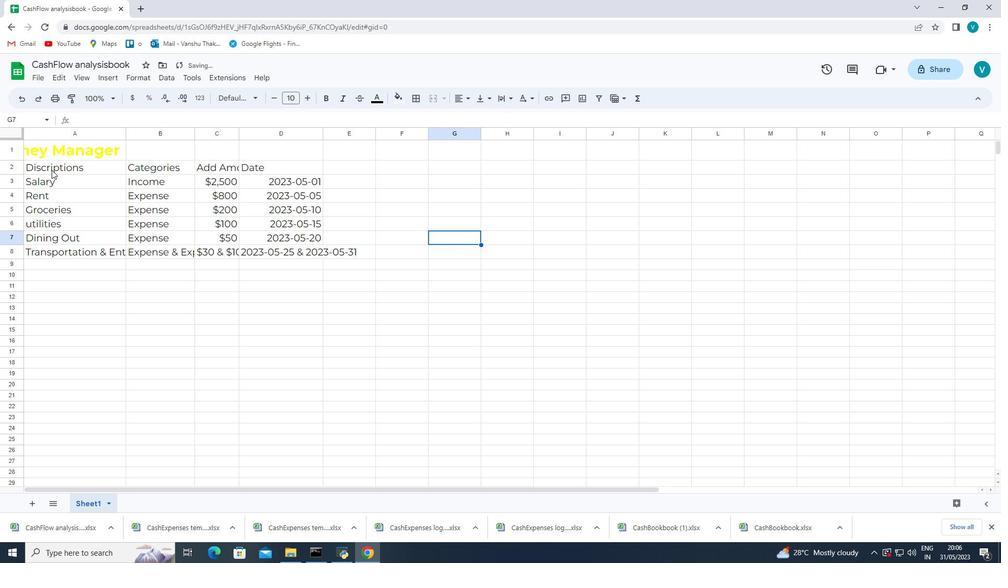 
Action: Mouse pressed left at (34, 158)
Screenshot: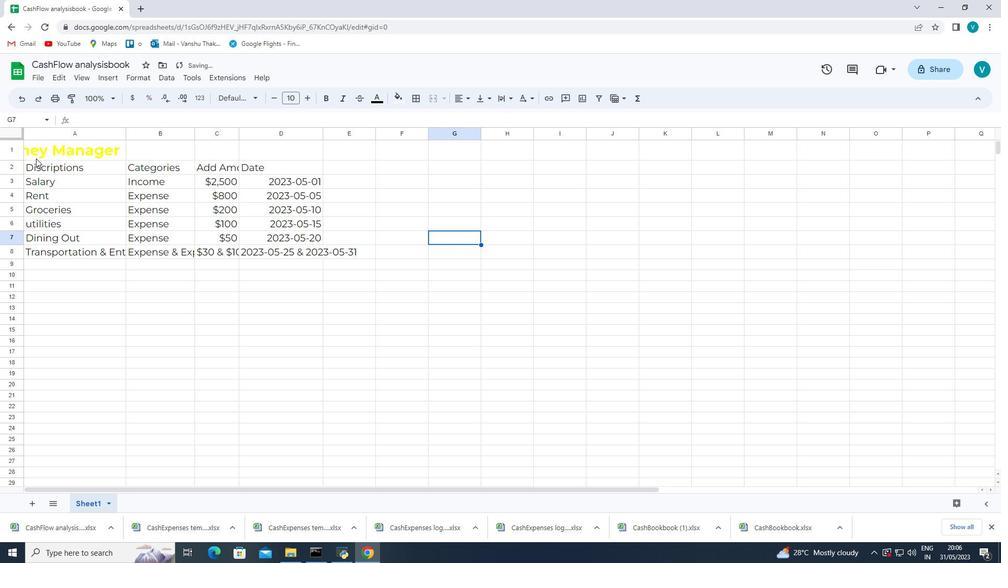 
Action: Mouse moved to (46, 166)
Screenshot: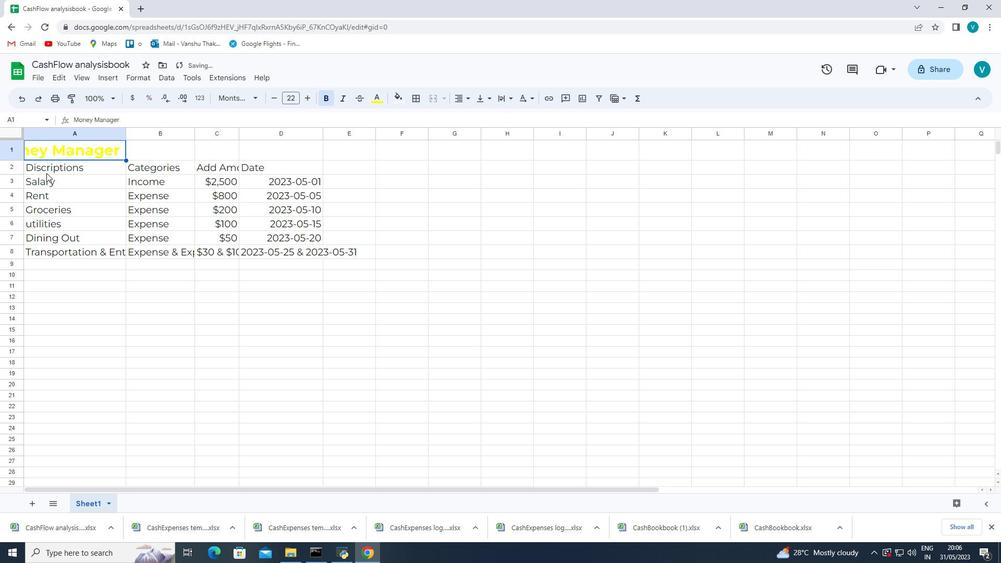 
Action: Mouse pressed left at (46, 166)
Screenshot: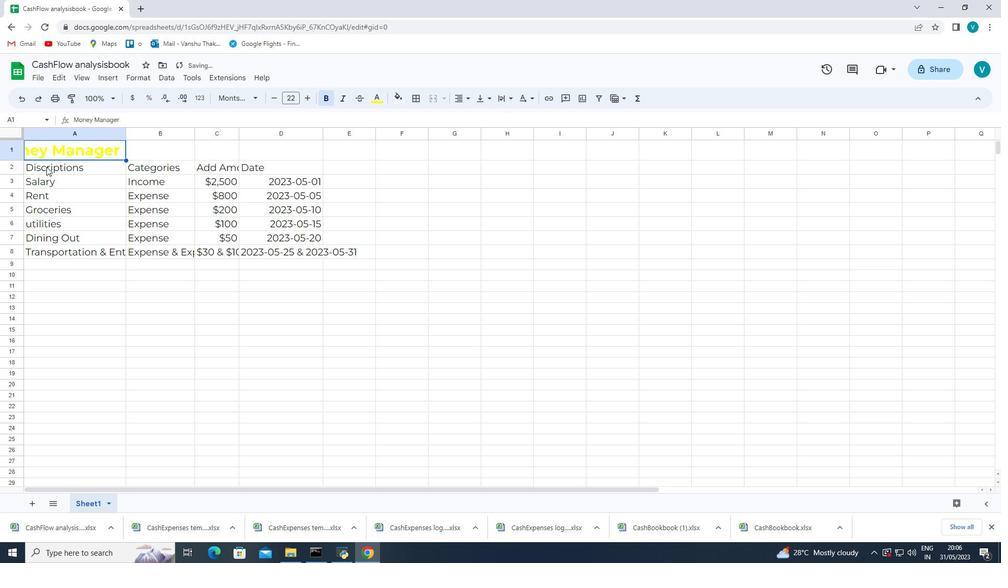 
Action: Mouse moved to (464, 95)
Screenshot: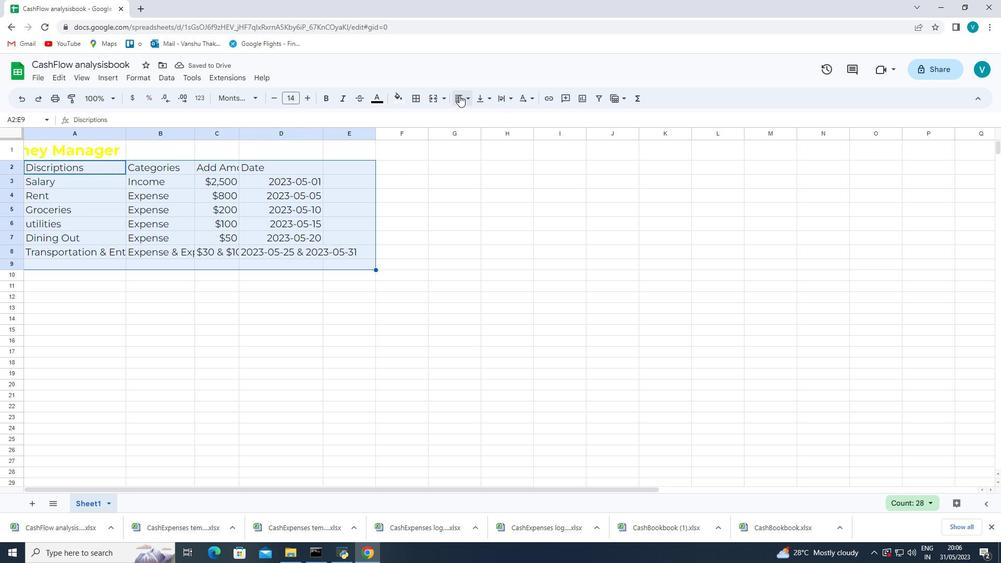 
Action: Mouse pressed left at (464, 95)
Screenshot: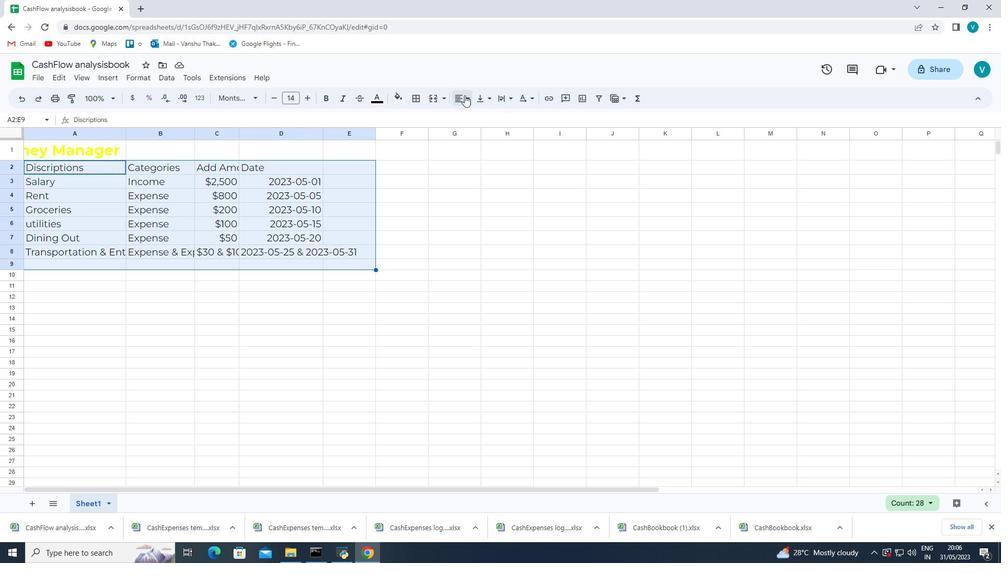 
Action: Mouse moved to (495, 122)
Screenshot: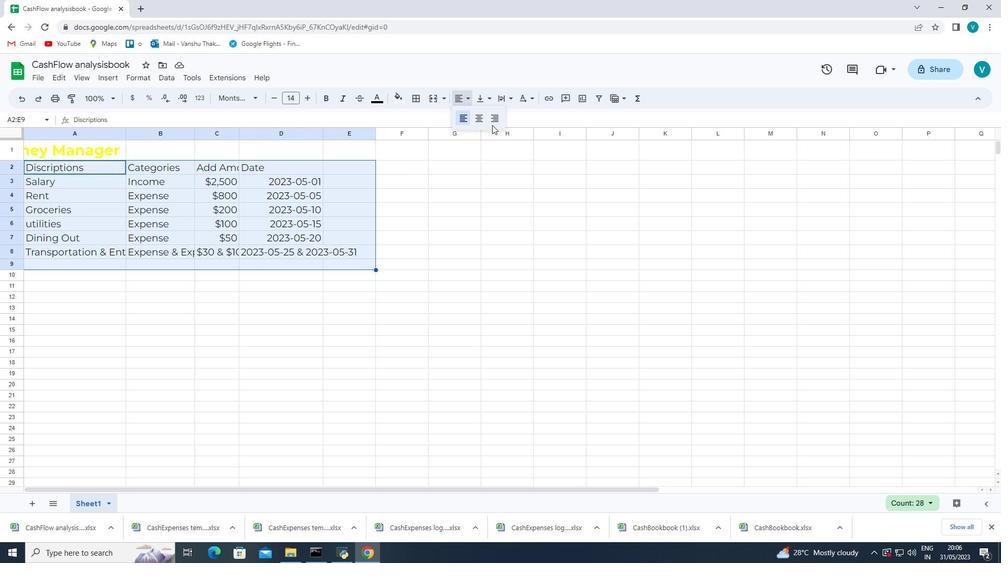 
Action: Mouse pressed left at (495, 122)
Screenshot: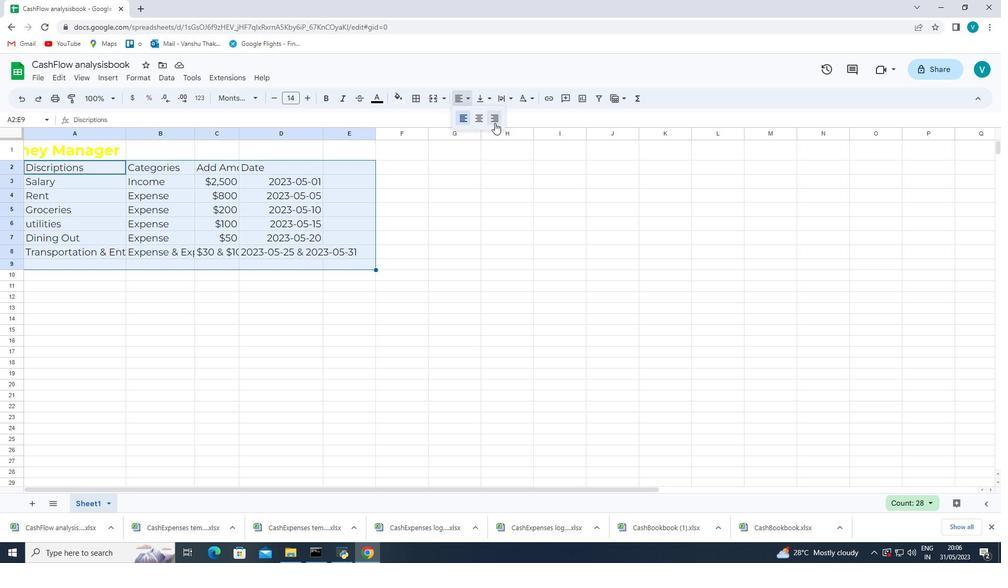 
Action: Mouse moved to (174, 362)
Screenshot: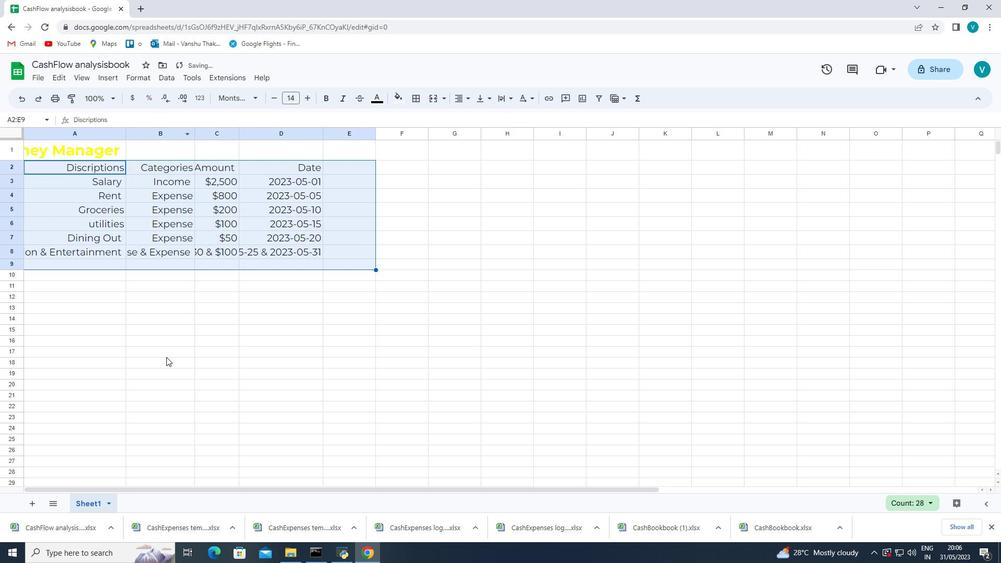 
Action: Mouse pressed left at (174, 362)
Screenshot: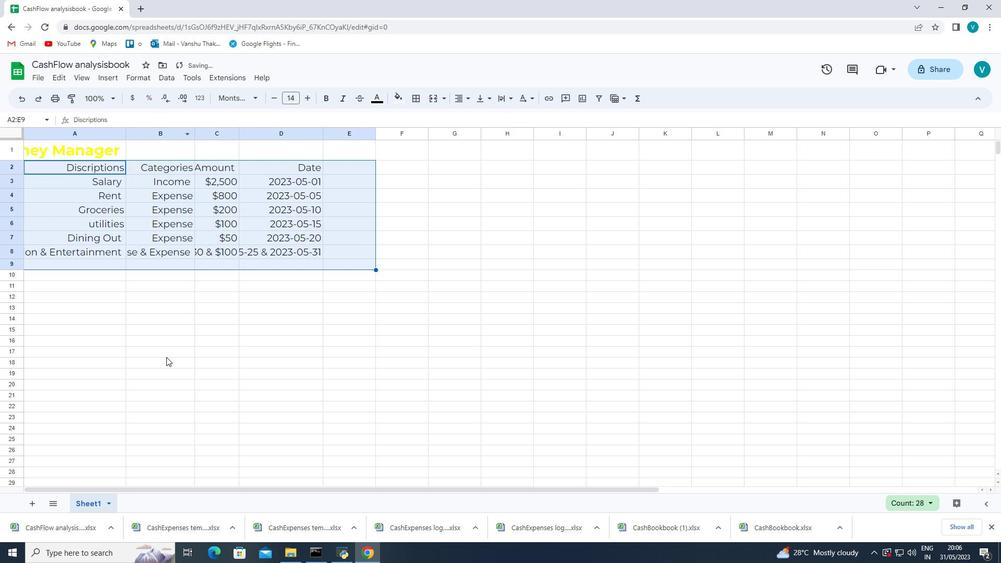 
Action: Mouse moved to (126, 133)
Screenshot: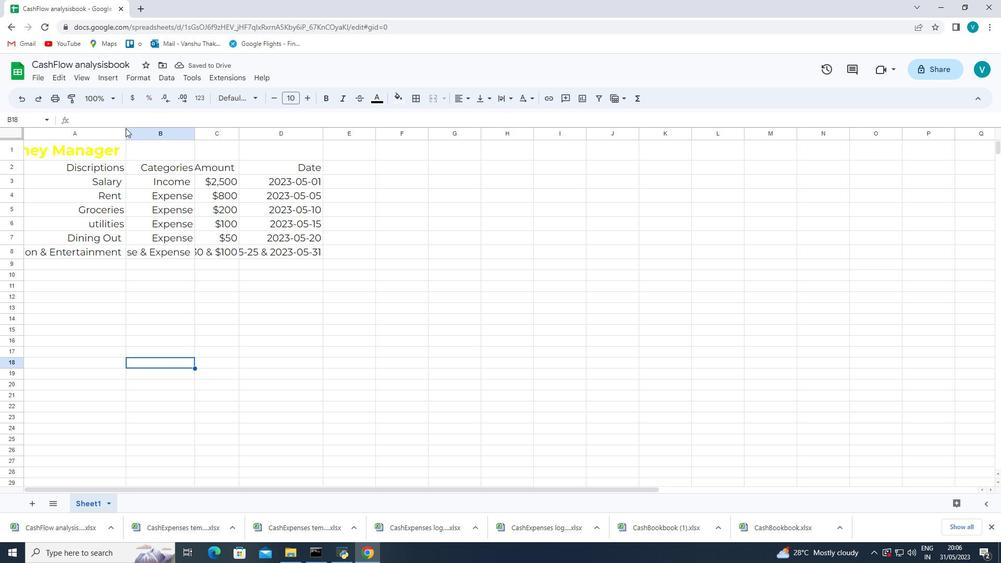
Action: Mouse pressed left at (126, 133)
Screenshot: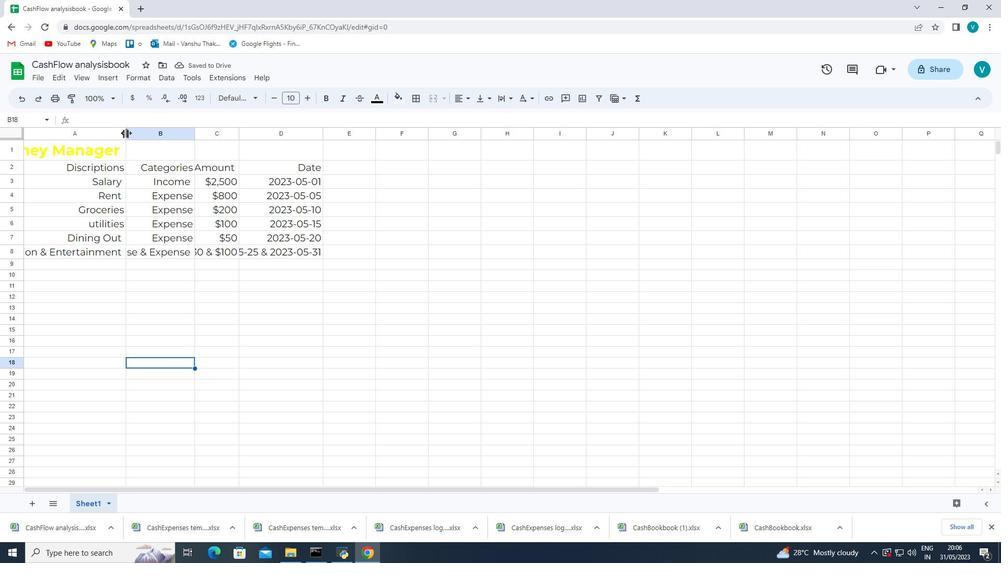 
Action: Mouse pressed left at (126, 133)
Screenshot: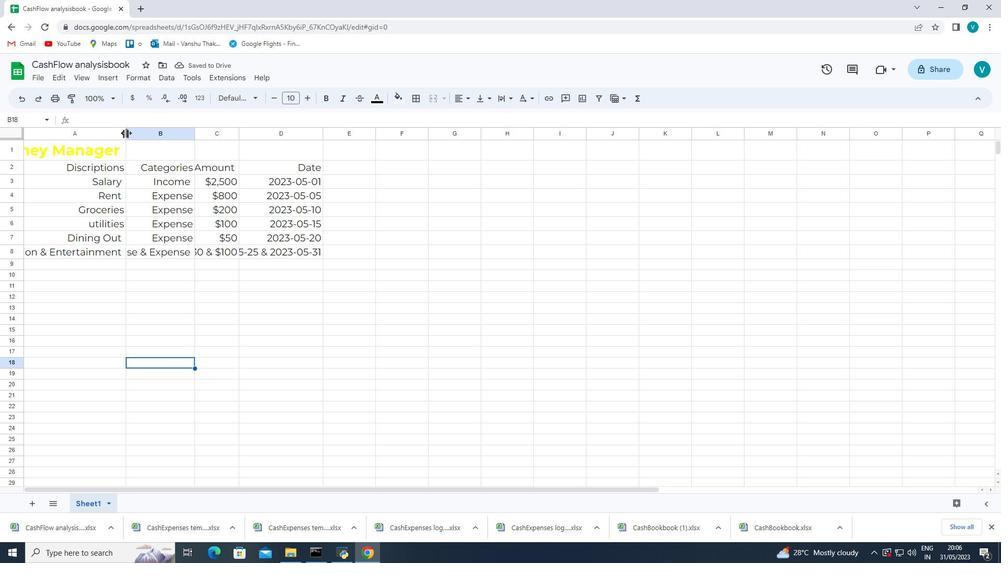 
Action: Mouse moved to (253, 130)
Screenshot: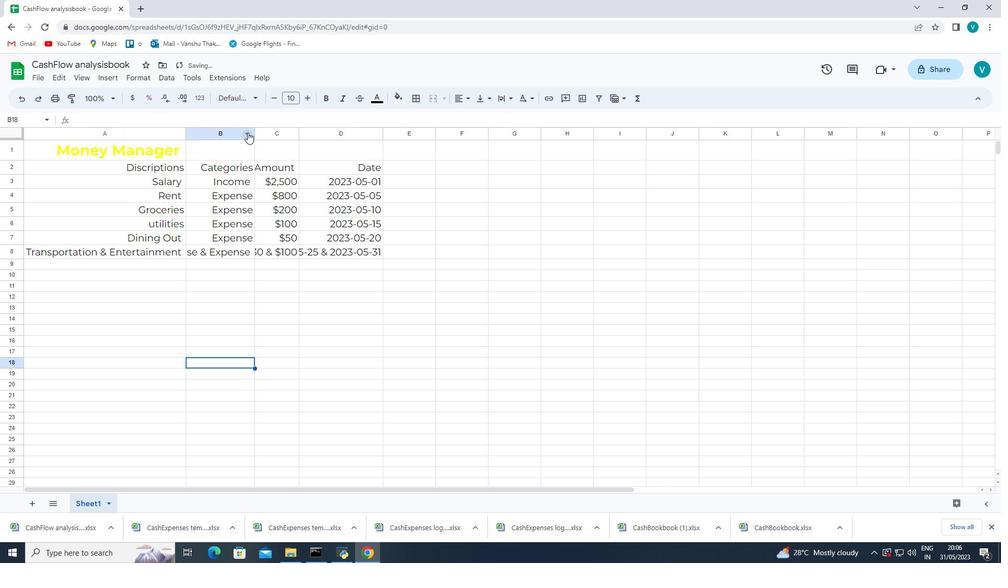 
Action: Mouse pressed left at (253, 130)
Screenshot: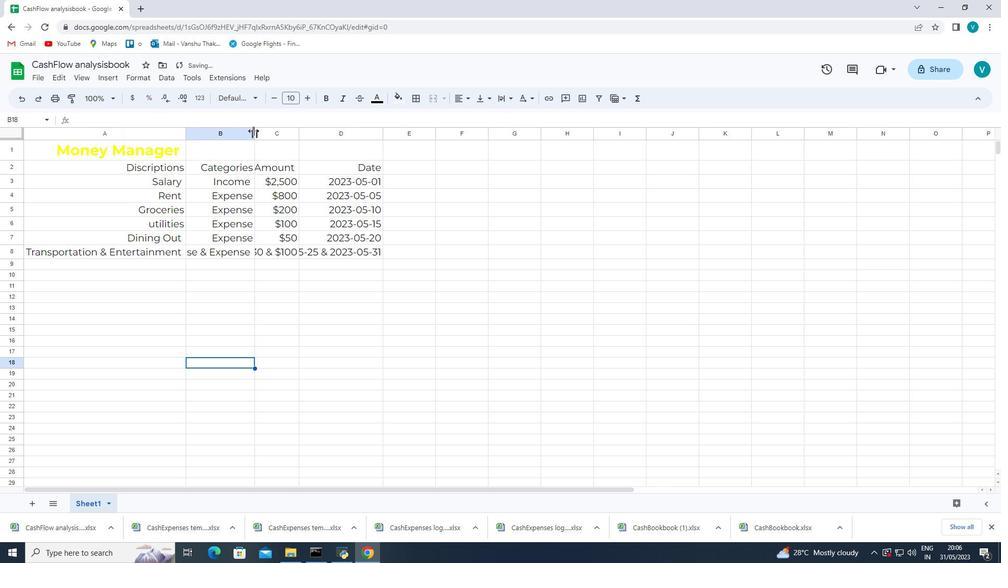 
Action: Mouse pressed left at (253, 130)
Screenshot: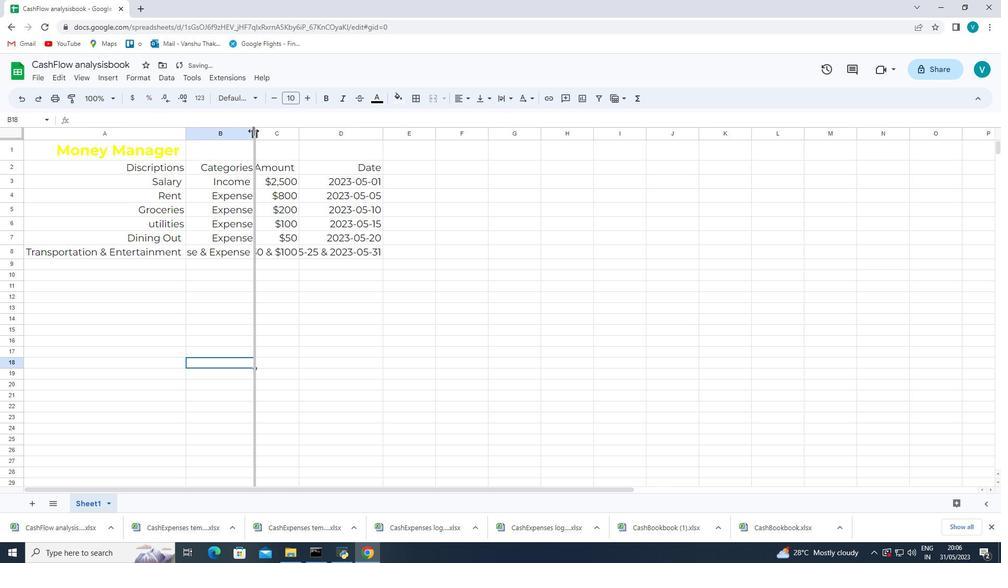 
Action: Mouse moved to (332, 134)
Screenshot: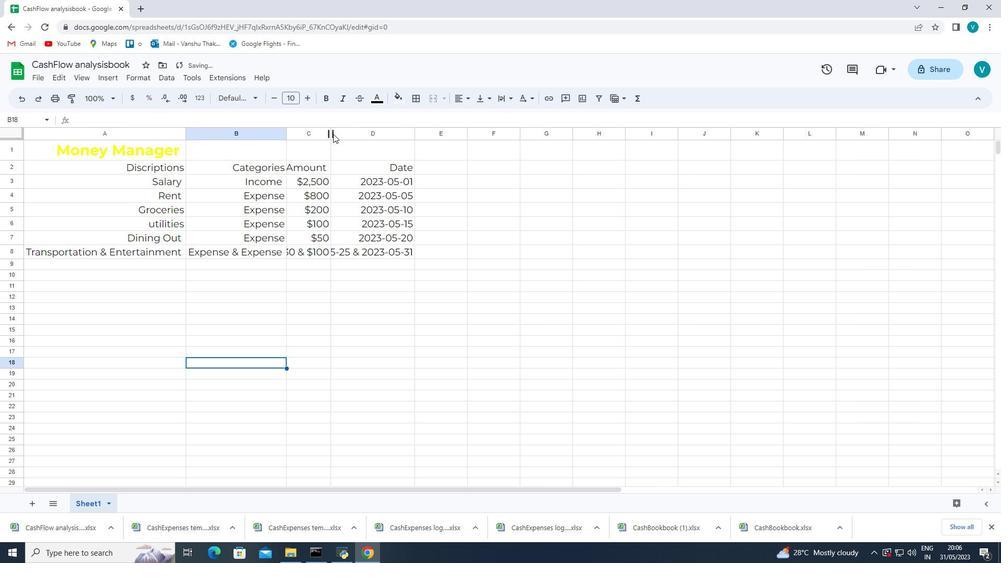 
Action: Mouse pressed left at (332, 134)
Screenshot: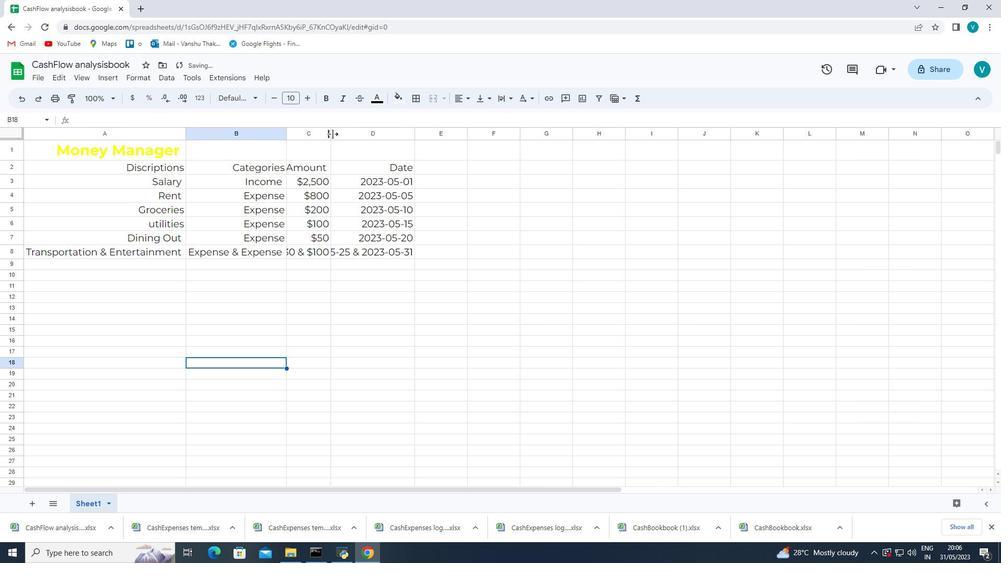 
Action: Mouse pressed left at (332, 134)
Screenshot: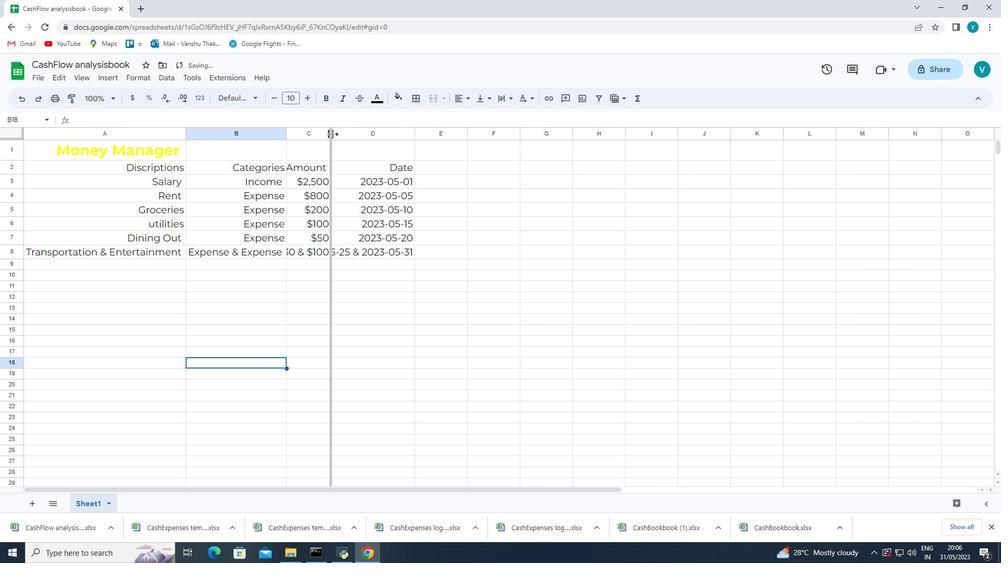 
Action: Mouse moved to (441, 137)
Screenshot: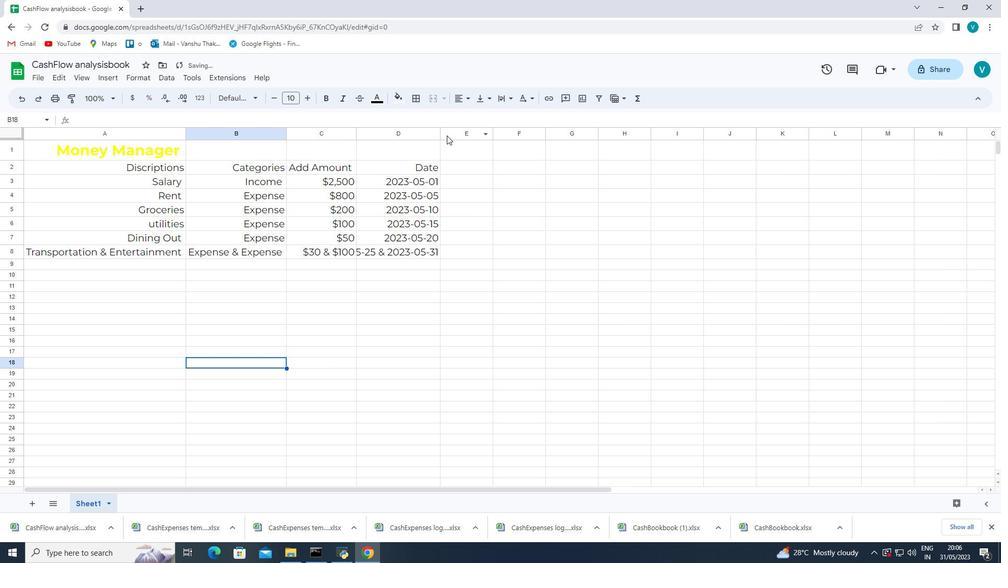 
Action: Mouse pressed left at (441, 137)
Screenshot: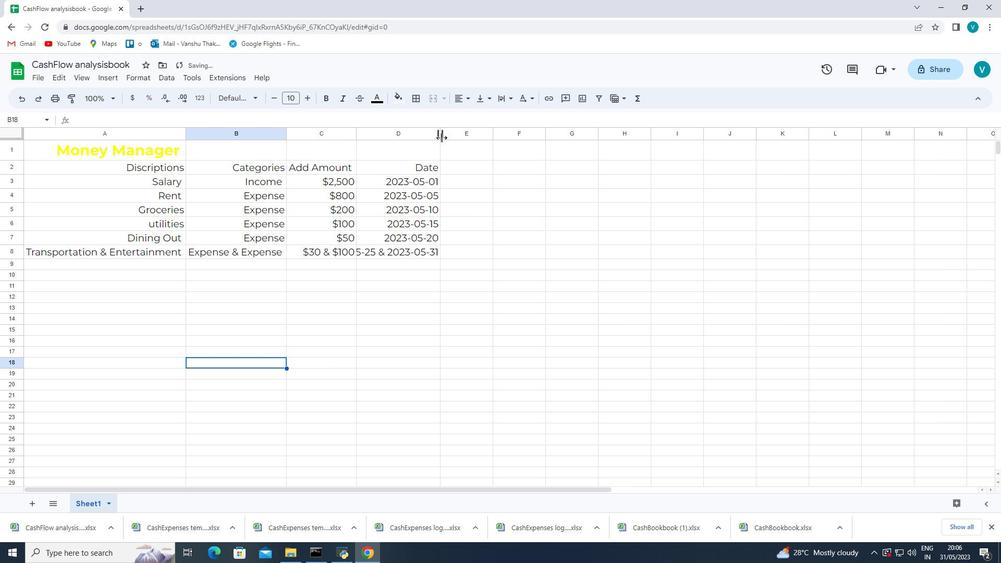 
Action: Mouse pressed left at (441, 137)
Screenshot: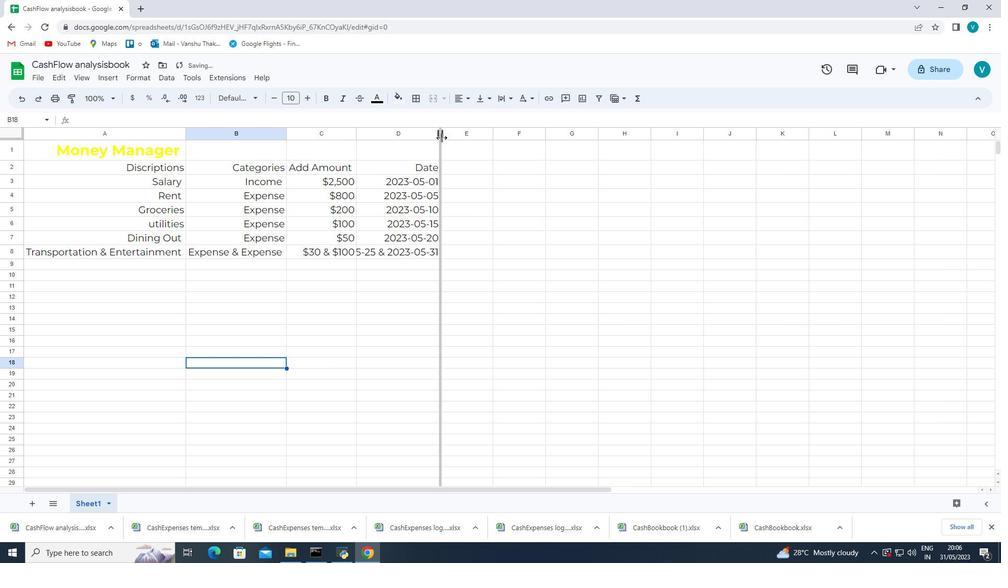 
Action: Mouse moved to (108, 342)
Screenshot: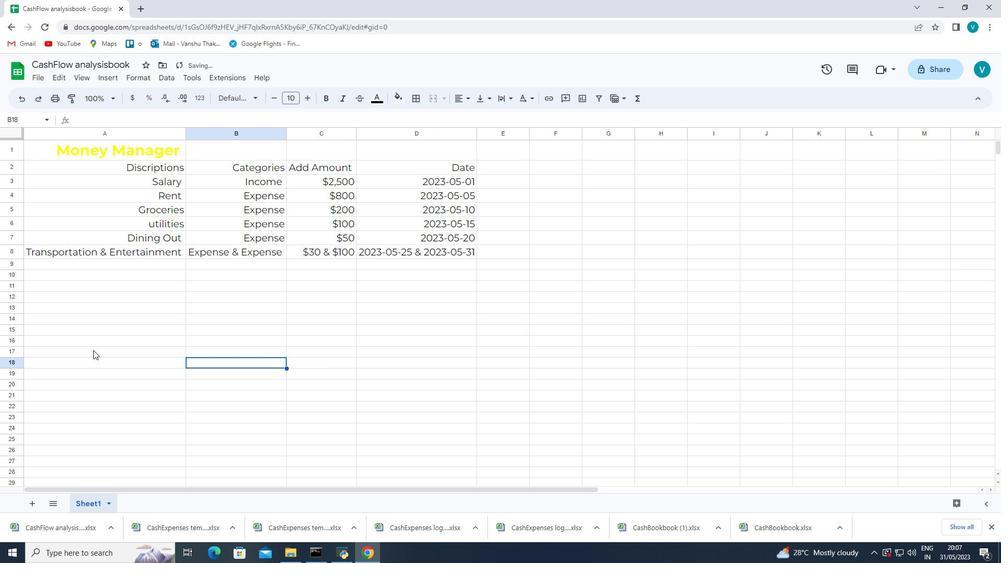 
Action: Mouse pressed left at (108, 342)
Screenshot: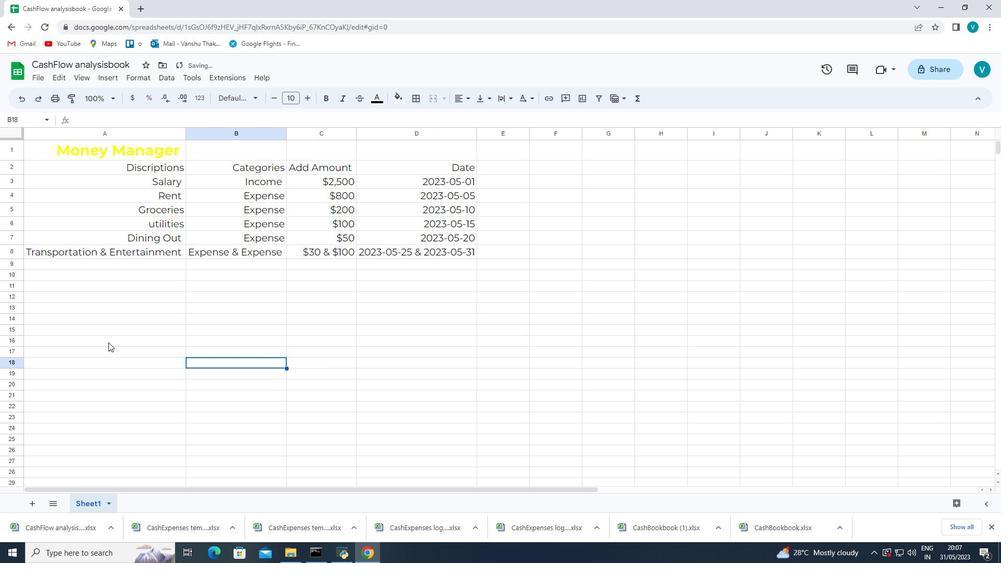 
Action: Mouse moved to (97, 312)
Screenshot: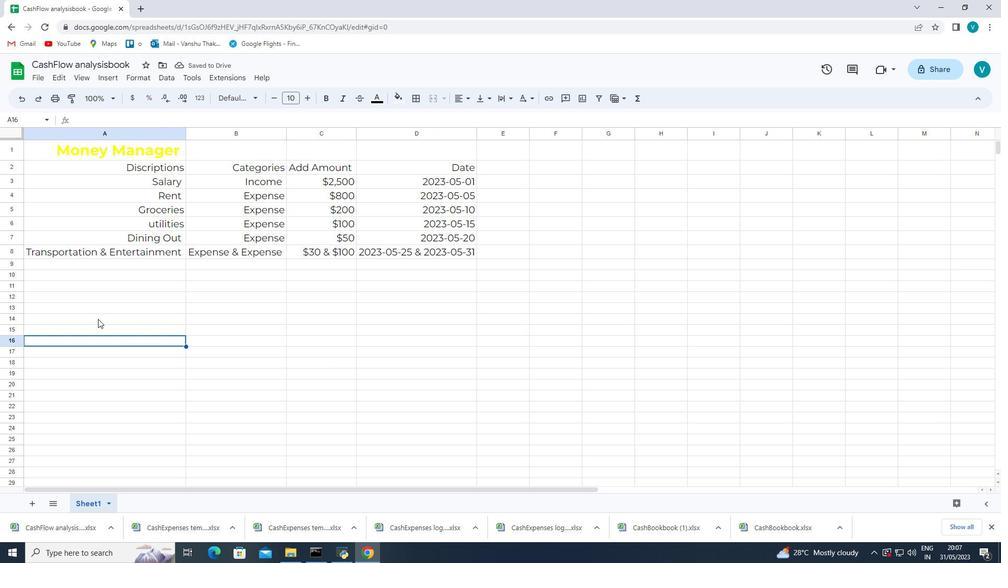 
Action: Mouse scrolled (97, 313) with delta (0, 0)
Screenshot: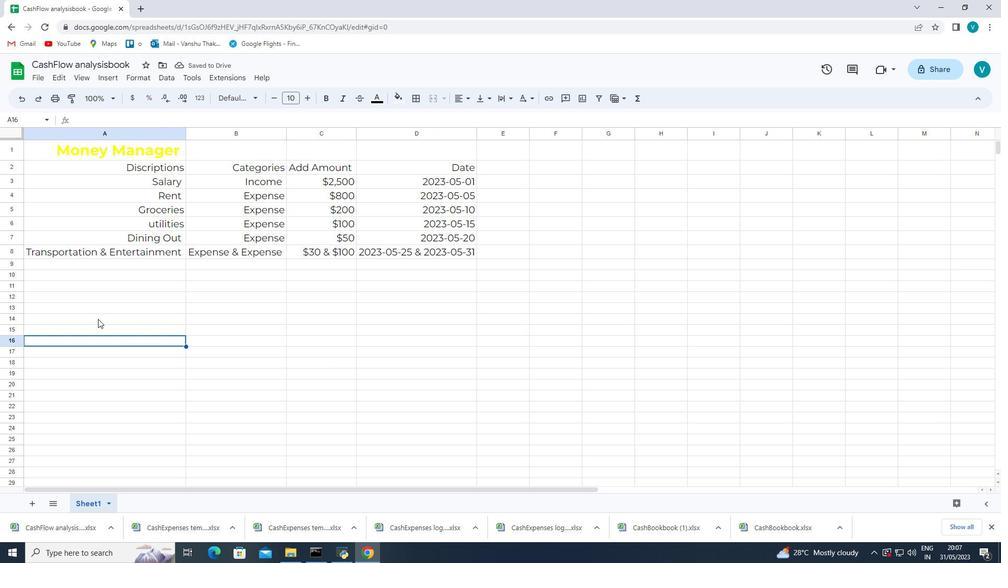 
Action: Mouse moved to (39, 77)
Screenshot: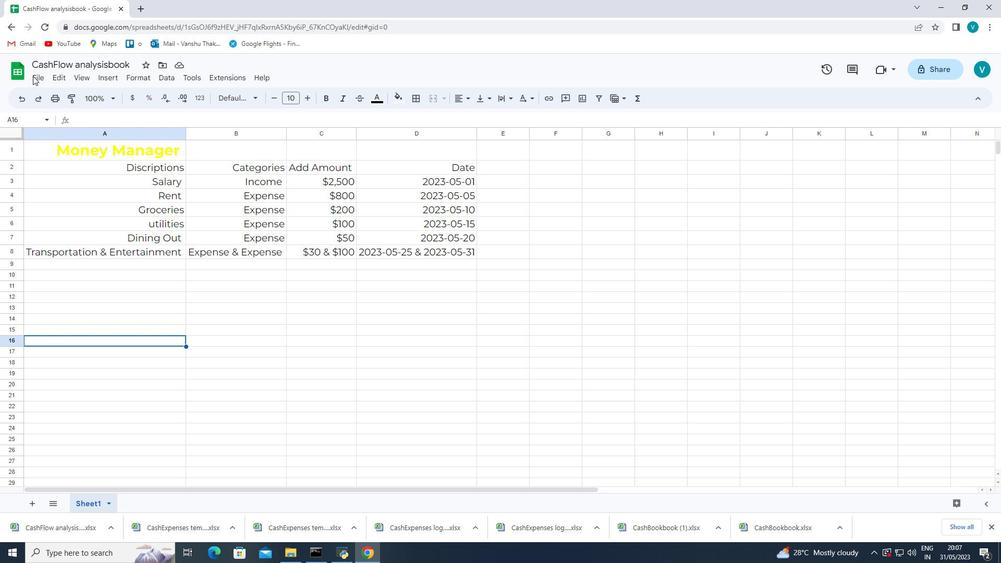 
Action: Mouse pressed left at (39, 77)
Screenshot: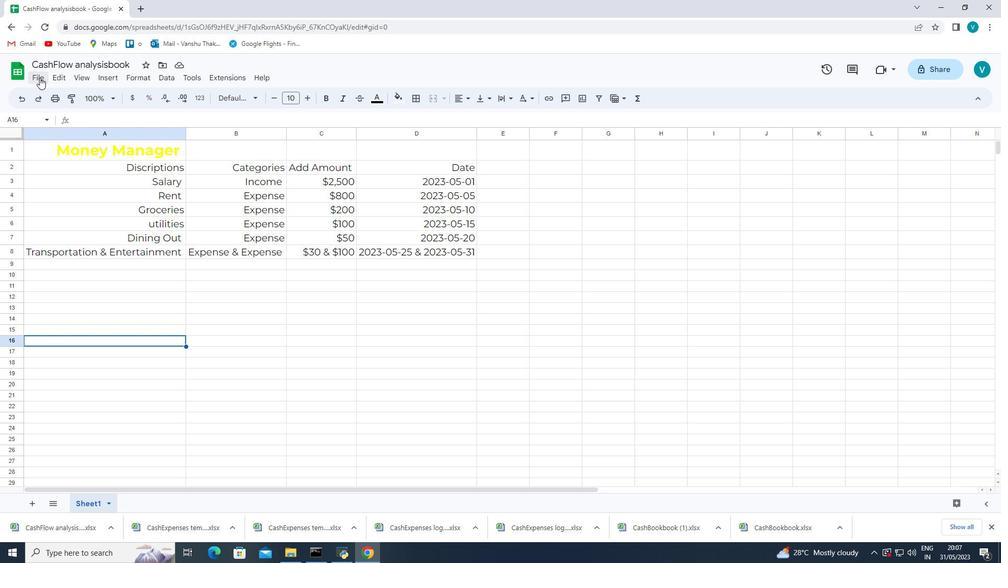 
Action: Mouse moved to (91, 211)
Screenshot: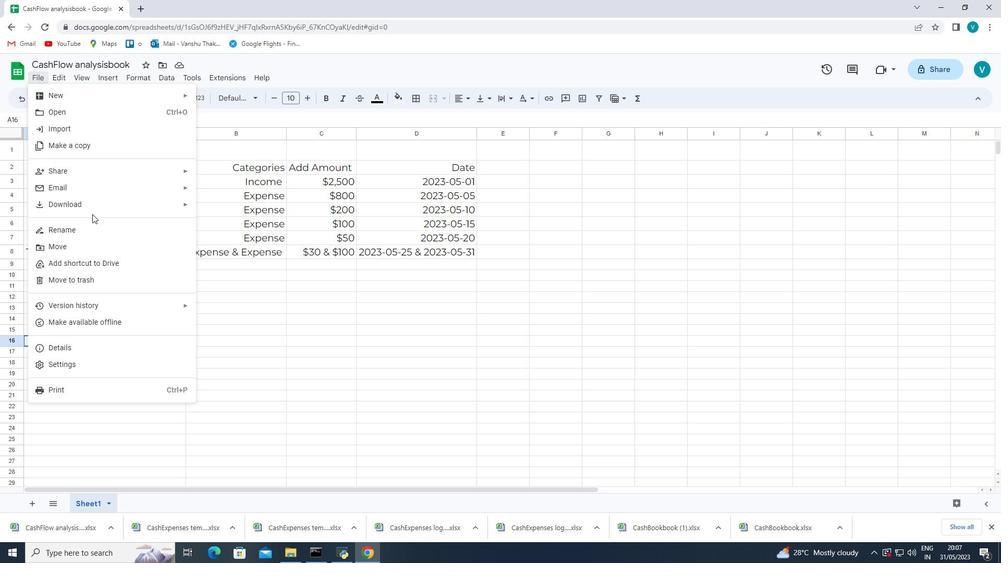 
Action: Mouse pressed left at (91, 211)
Screenshot: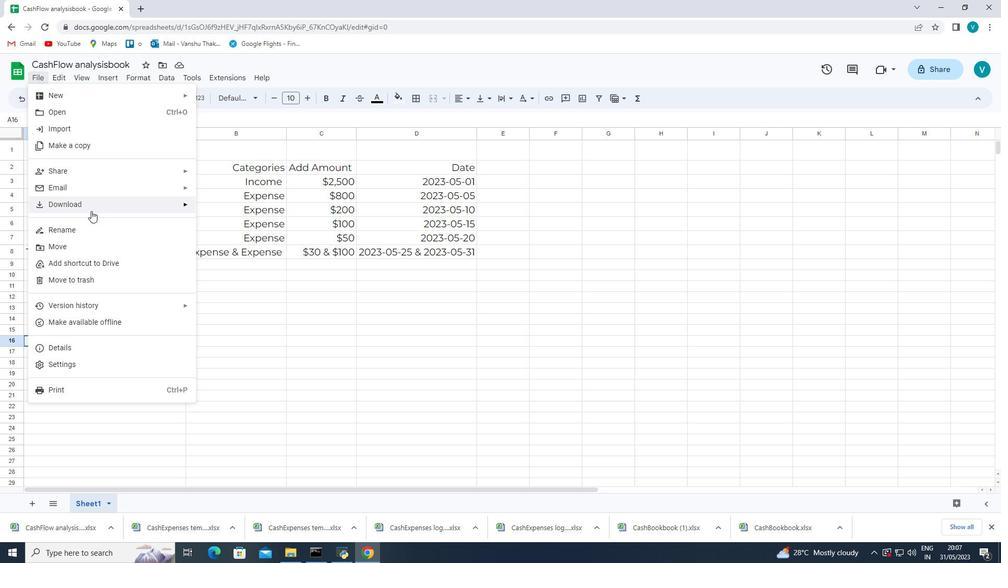 
Action: Mouse moved to (166, 208)
Screenshot: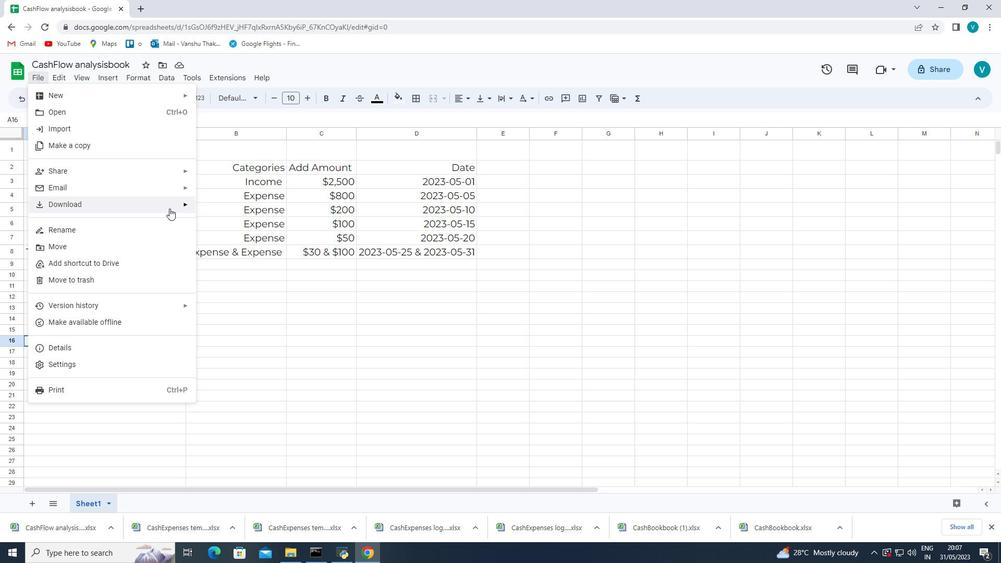 
Action: Mouse pressed left at (166, 208)
Screenshot: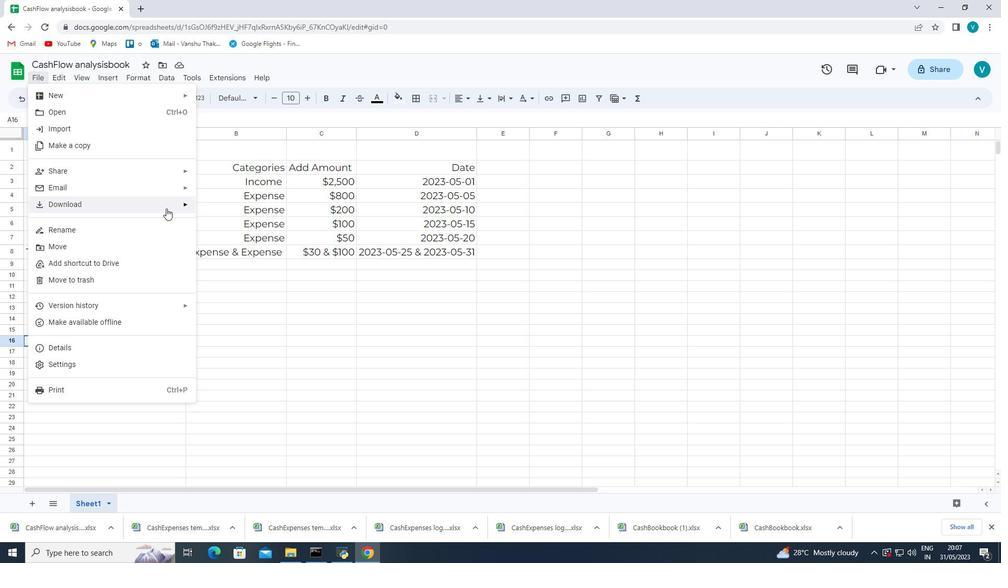 
Action: Mouse moved to (222, 207)
Screenshot: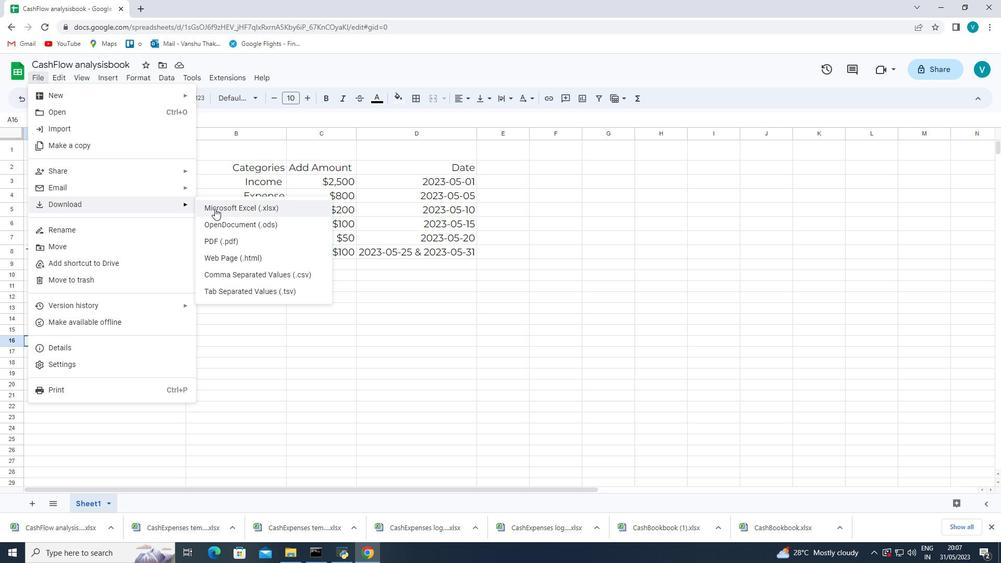 
Action: Mouse pressed left at (222, 207)
Screenshot: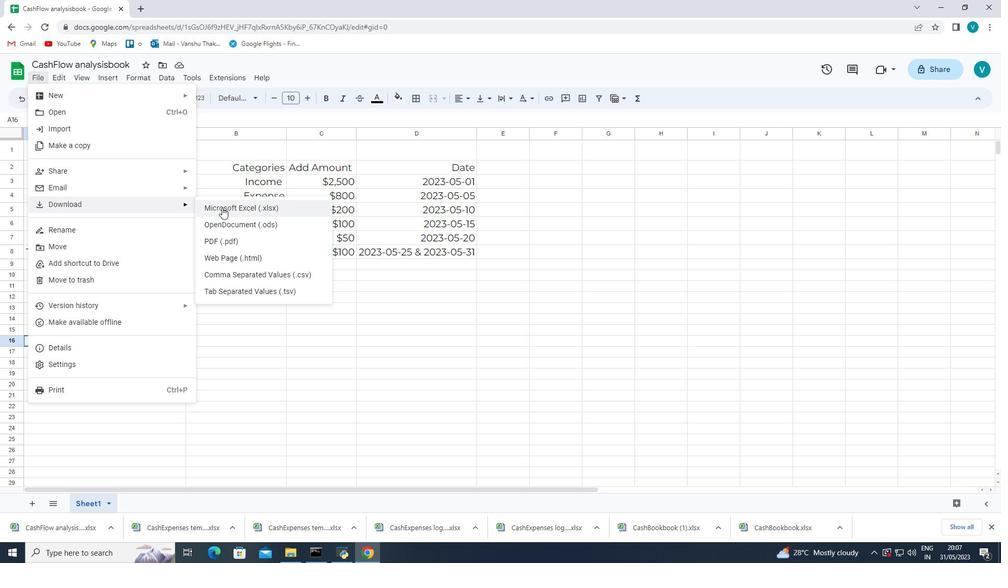 
Action: Mouse moved to (76, 302)
Screenshot: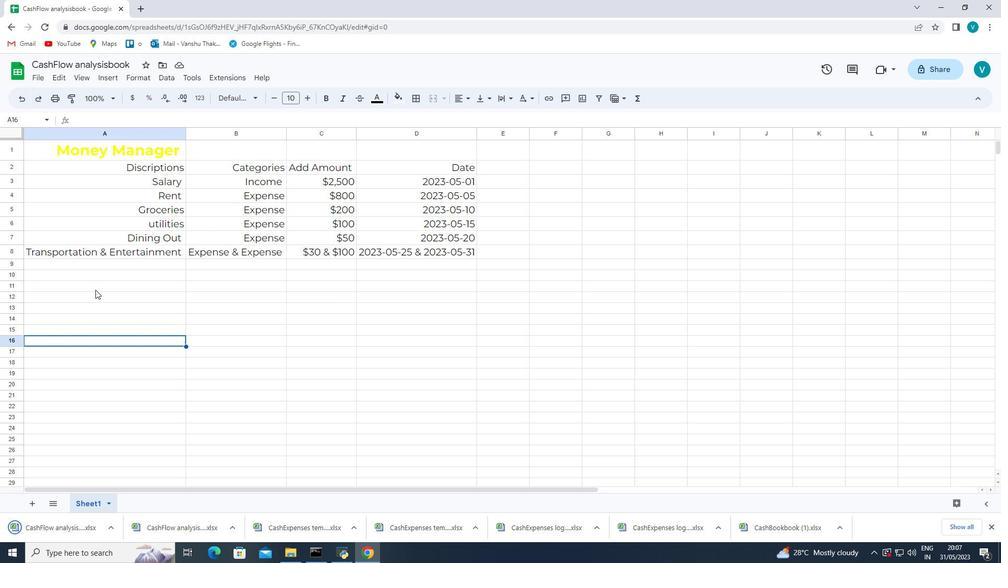 
